 Task: Add a signature Joel Lee containing With gratitude and sincere wishes, Joel Lee to email address softage.5@softage.net and add a folder Blogging
Action: Key pressed outlook<Key.enter>
Screenshot: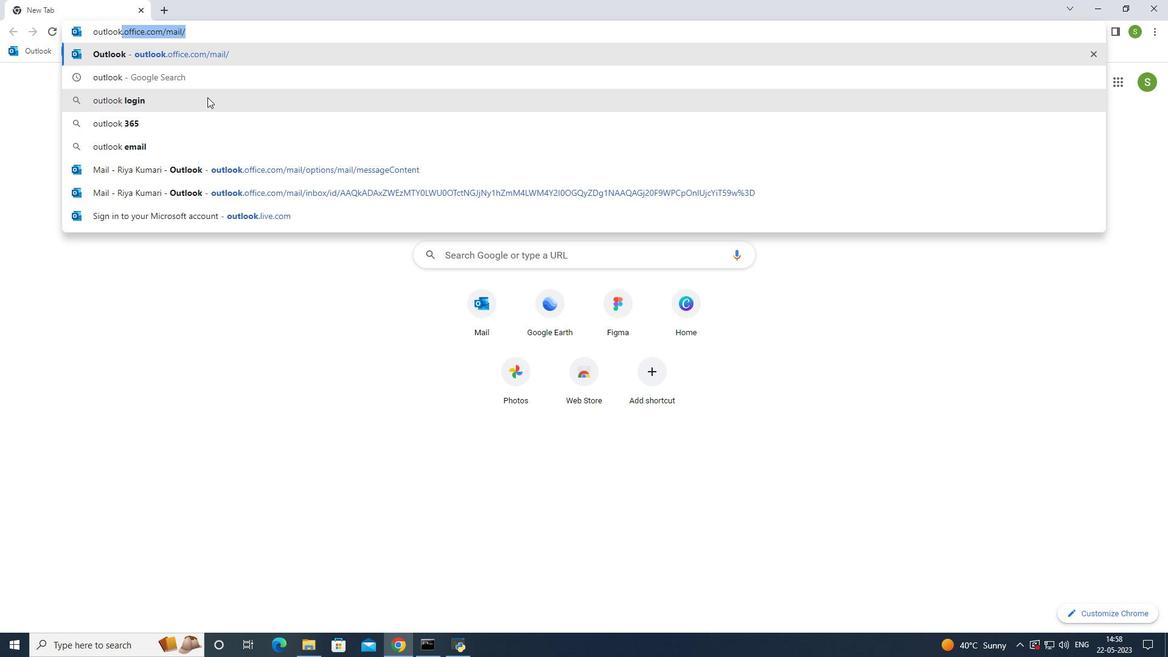 
Action: Mouse moved to (107, 111)
Screenshot: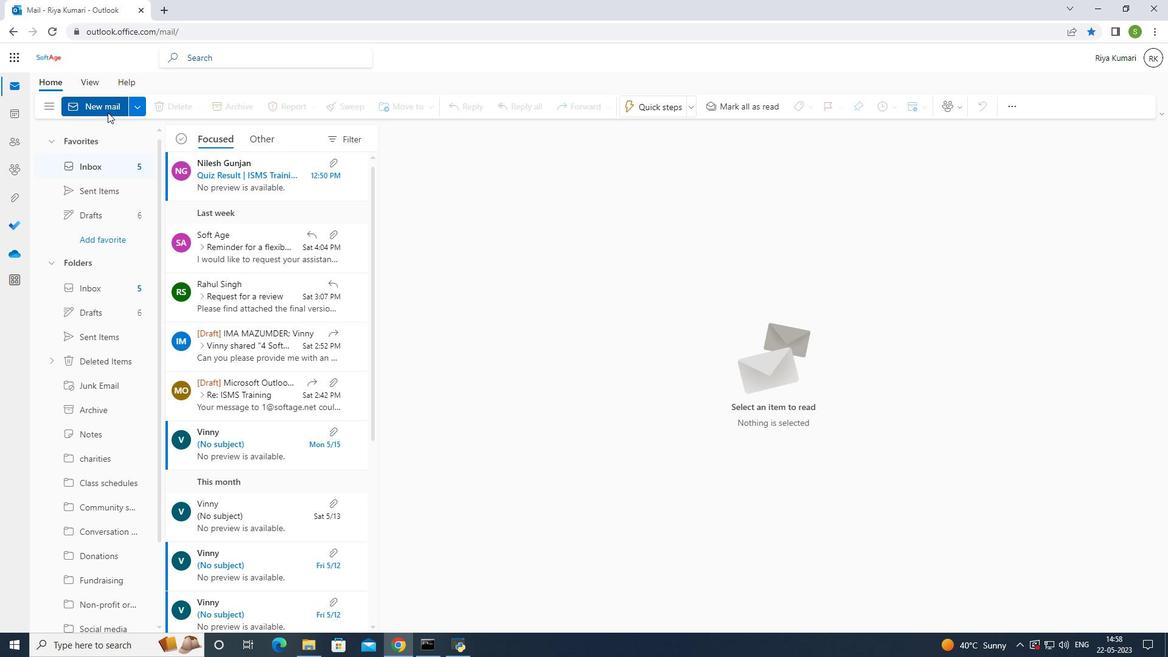 
Action: Mouse pressed left at (107, 111)
Screenshot: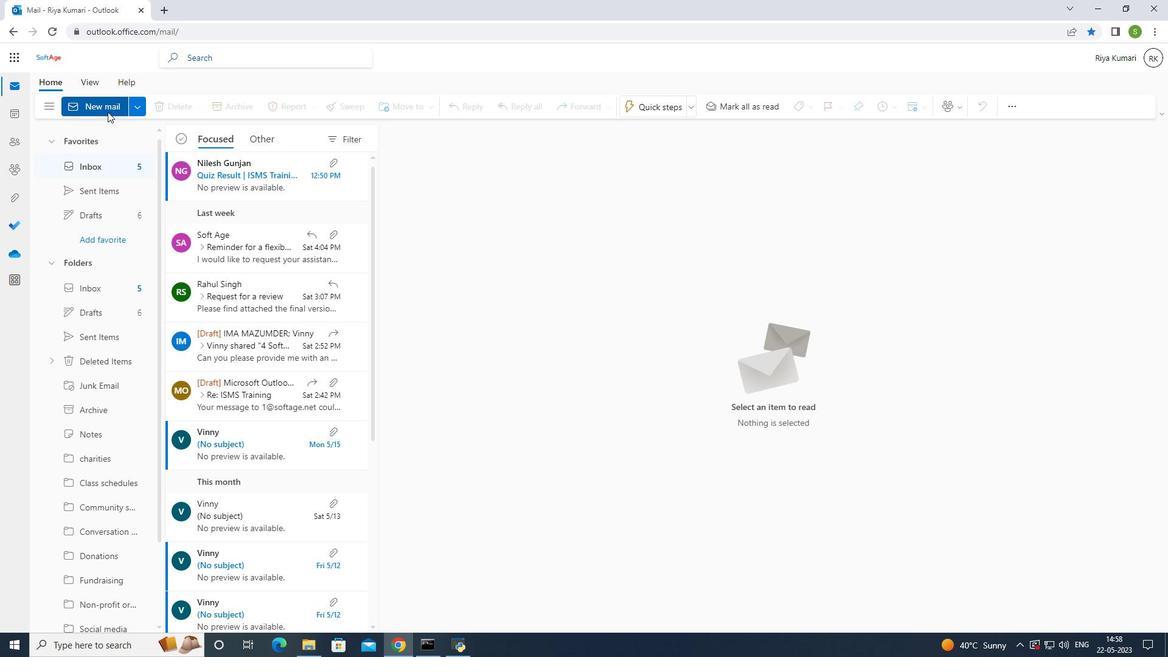
Action: Mouse moved to (795, 107)
Screenshot: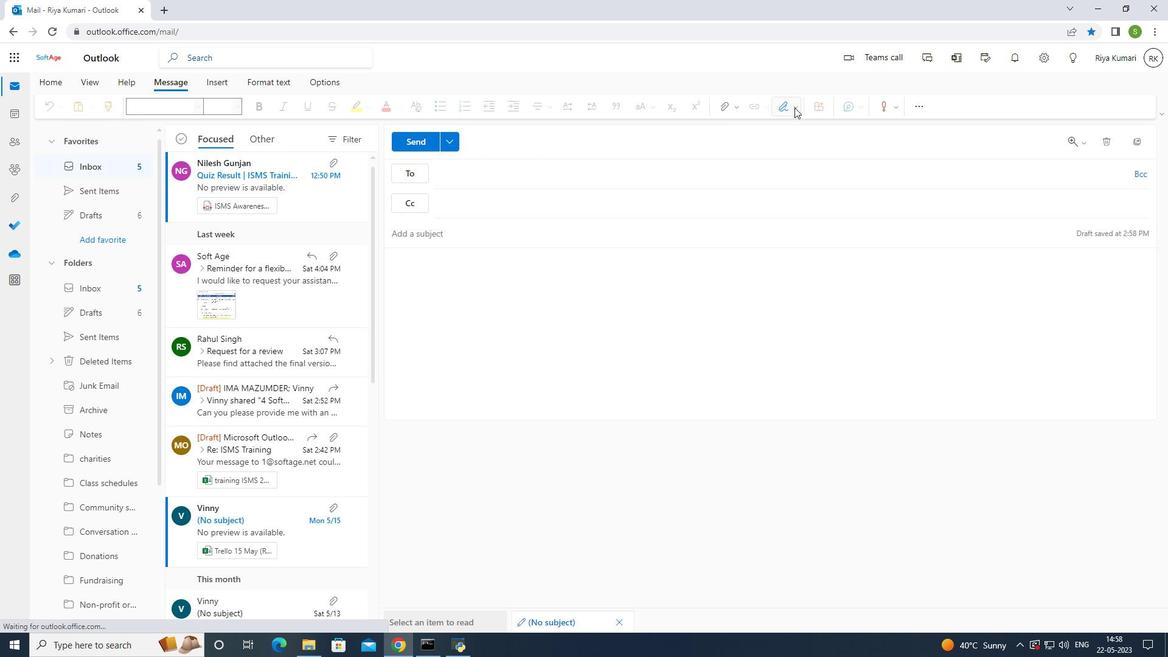 
Action: Mouse pressed left at (795, 107)
Screenshot: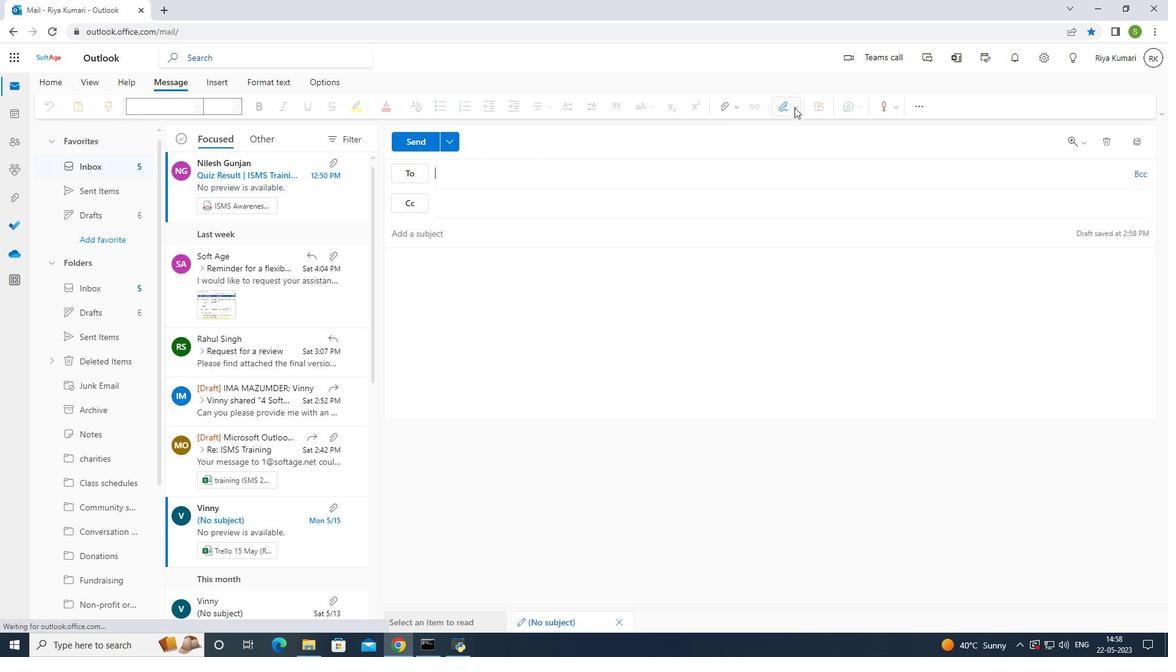 
Action: Mouse moved to (766, 156)
Screenshot: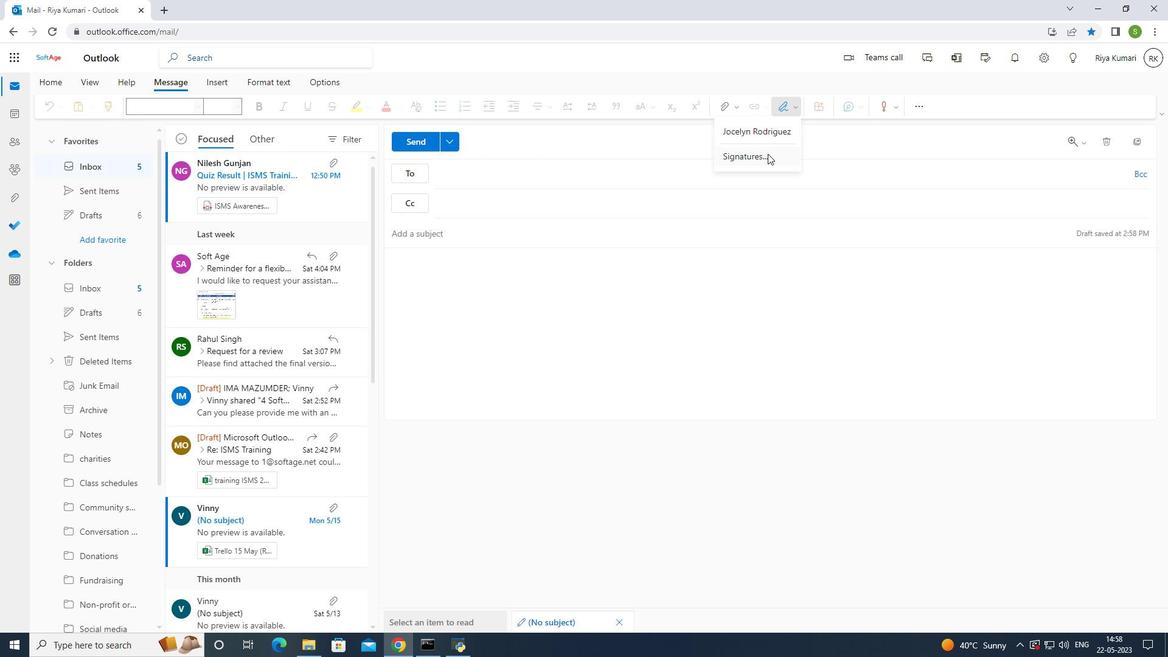 
Action: Mouse pressed left at (766, 156)
Screenshot: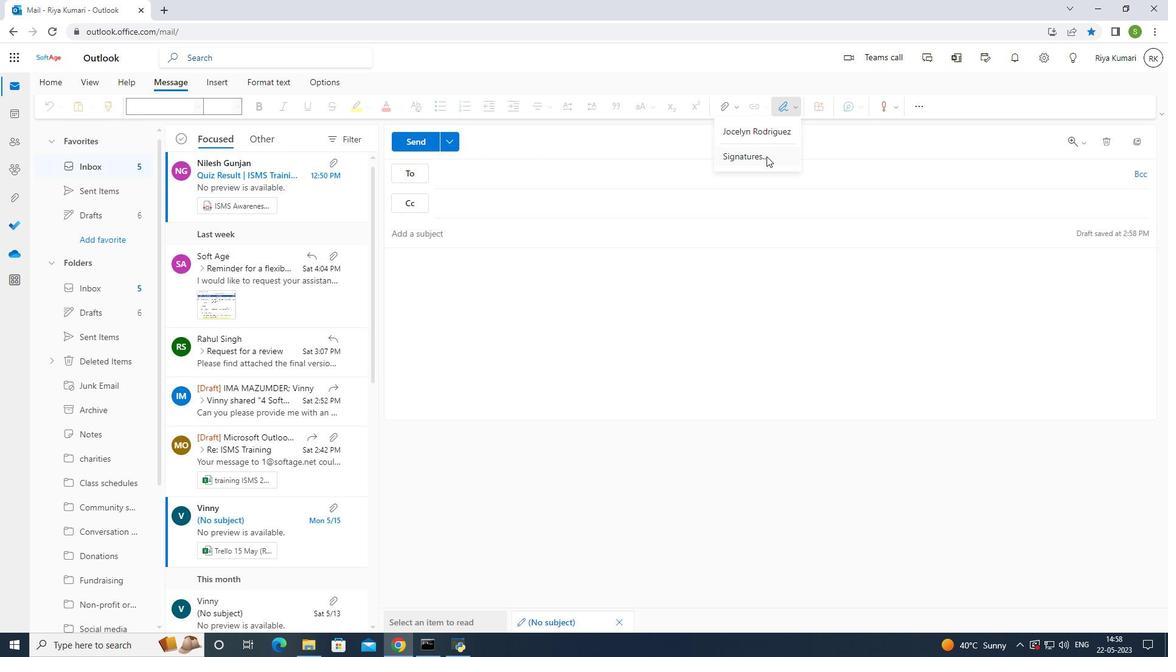 
Action: Mouse moved to (770, 208)
Screenshot: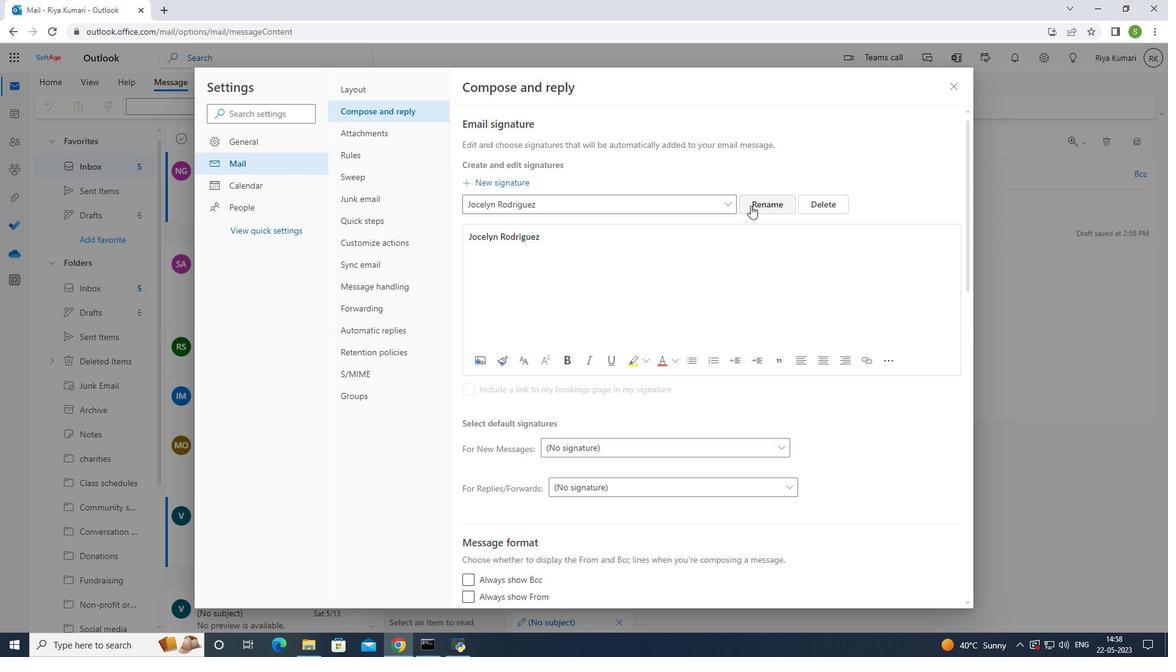 
Action: Mouse pressed left at (770, 208)
Screenshot: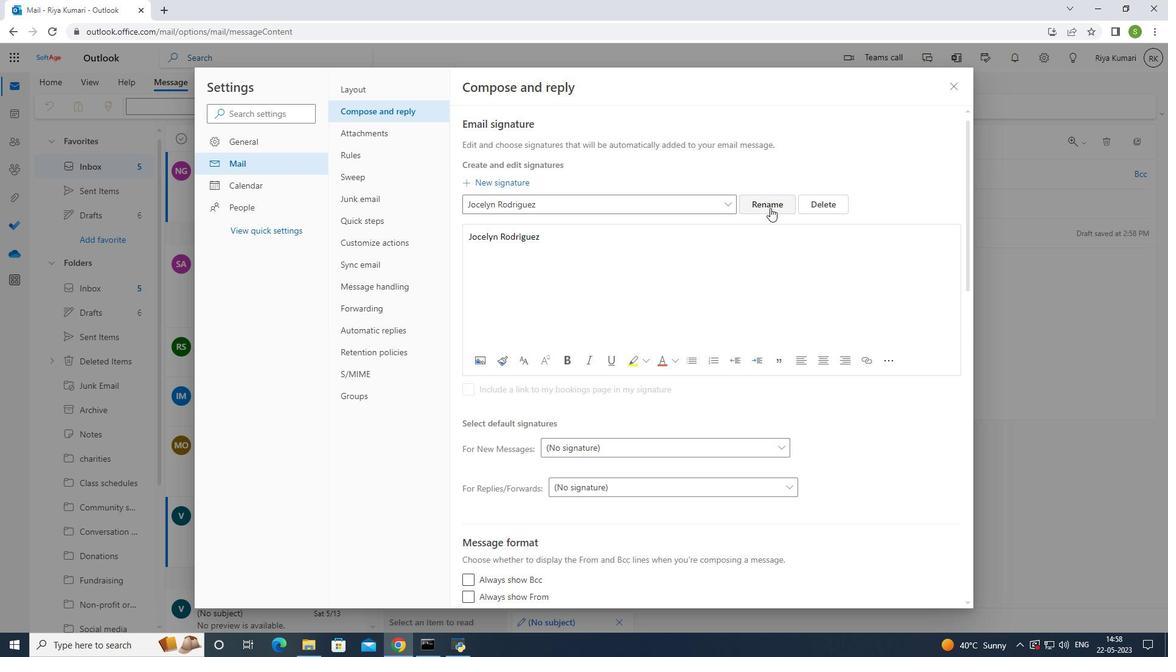 
Action: Mouse moved to (724, 205)
Screenshot: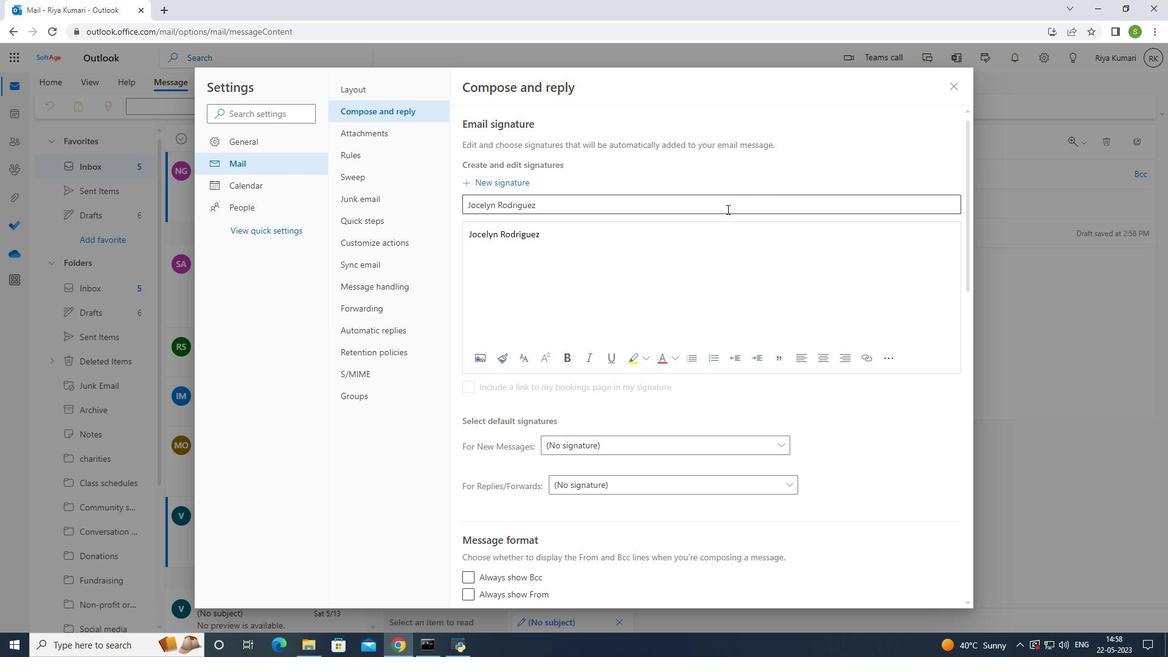 
Action: Mouse pressed left at (724, 205)
Screenshot: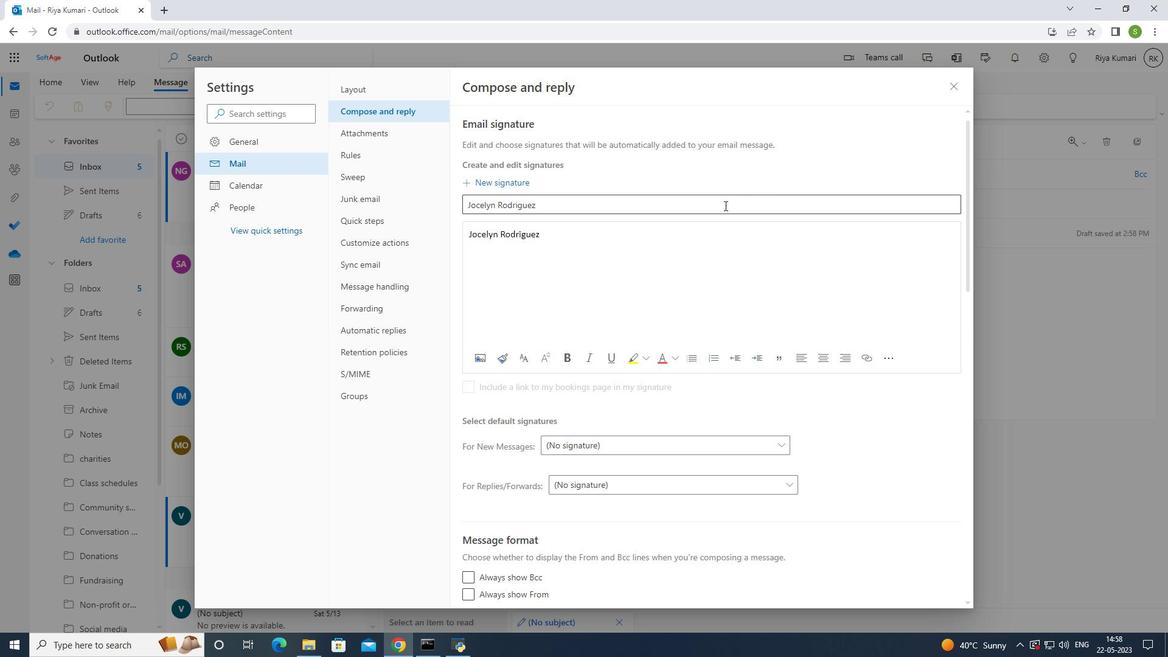 
Action: Mouse moved to (715, 195)
Screenshot: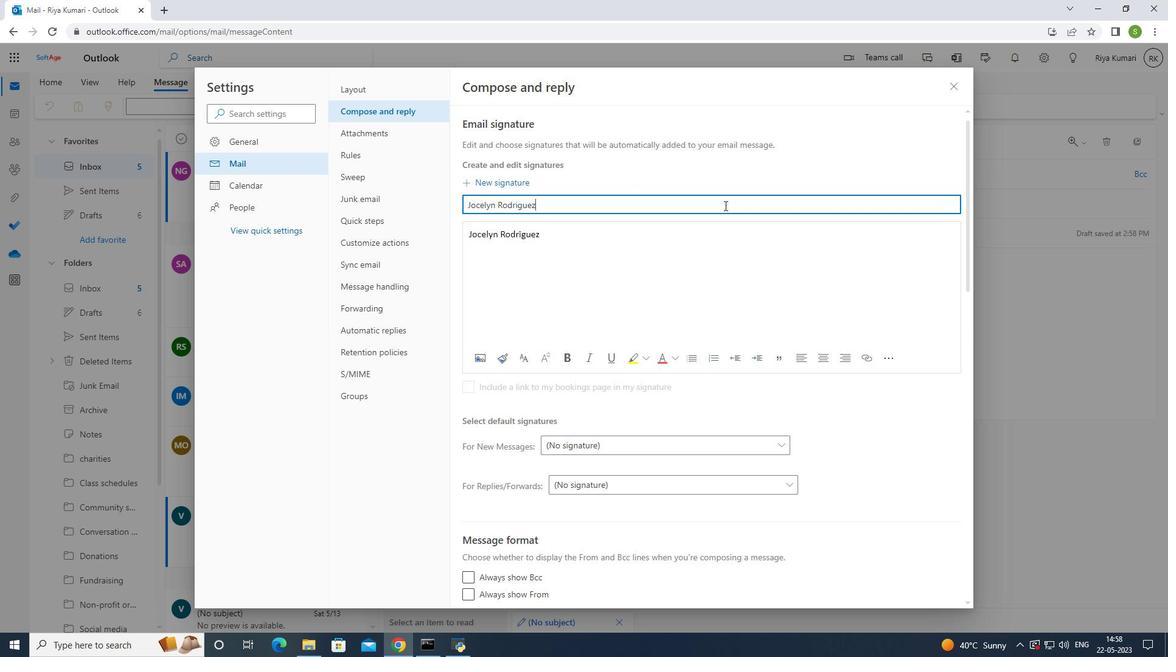 
Action: Key pressed <Key.backspace><Key.backspace><Key.backspace><Key.backspace><Key.backspace><Key.backspace><Key.backspace><Key.backspace><Key.backspace><Key.backspace><Key.backspace><Key.backspace><Key.backspace><Key.backspace><Key.backspace><Key.backspace><Key.backspace><Key.backspace><Key.backspace><Key.backspace><Key.backspace><Key.backspace><Key.backspace><Key.backspace><Key.backspace><Key.backspace><Key.backspace><Key.backspace><Key.backspace><Key.backspace><Key.backspace><Key.shift>Jor<Key.backspace>el<Key.space><Key.shift><Key.shift><Key.shift><Key.shift><Key.shift><Key.shift><Key.shift><Key.shift><Key.shift><Key.shift><Key.shift><Key.shift><Key.shift><Key.shift><Key.shift><Key.shift><Key.shift><Key.shift>Lee
Screenshot: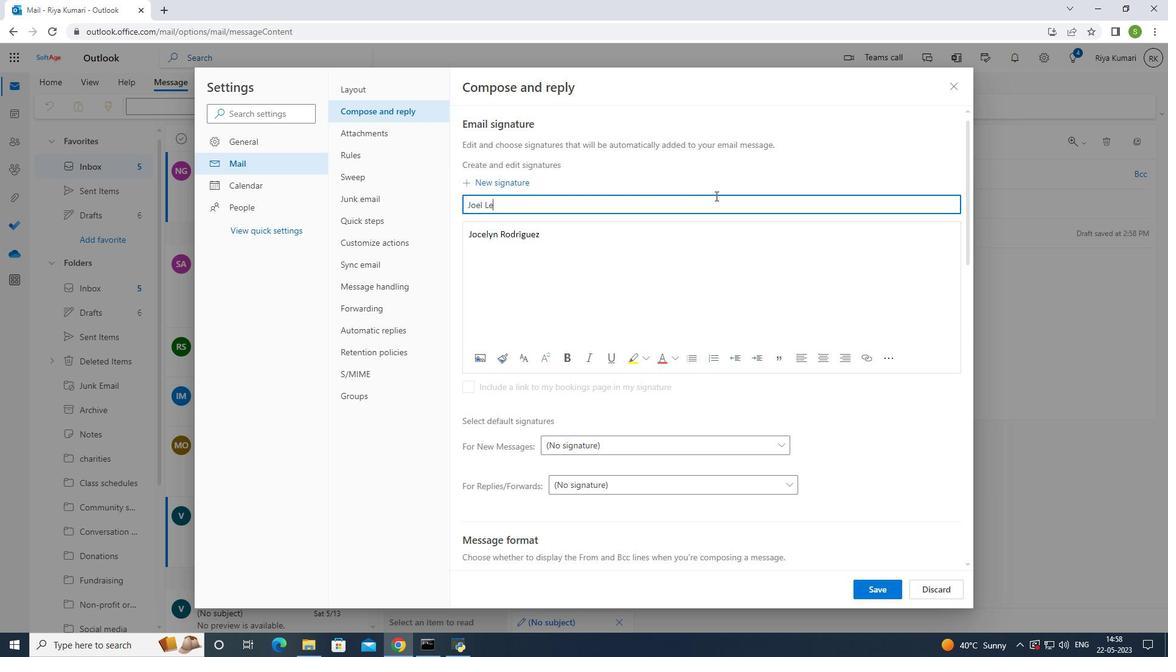 
Action: Mouse moved to (547, 226)
Screenshot: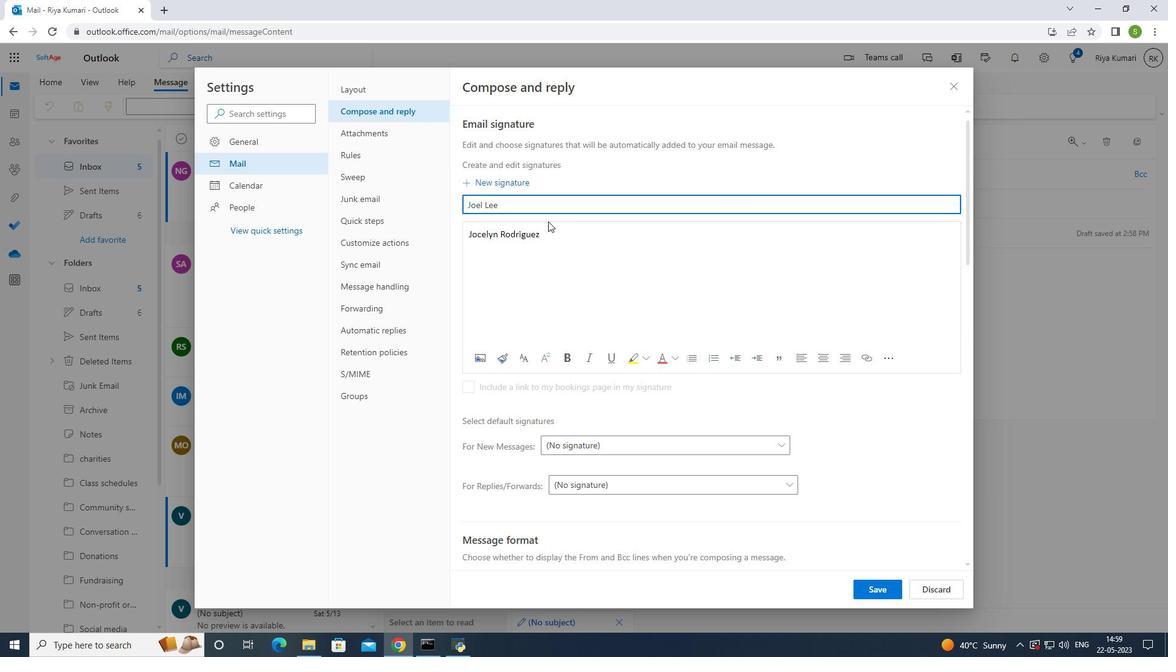 
Action: Mouse pressed left at (547, 226)
Screenshot: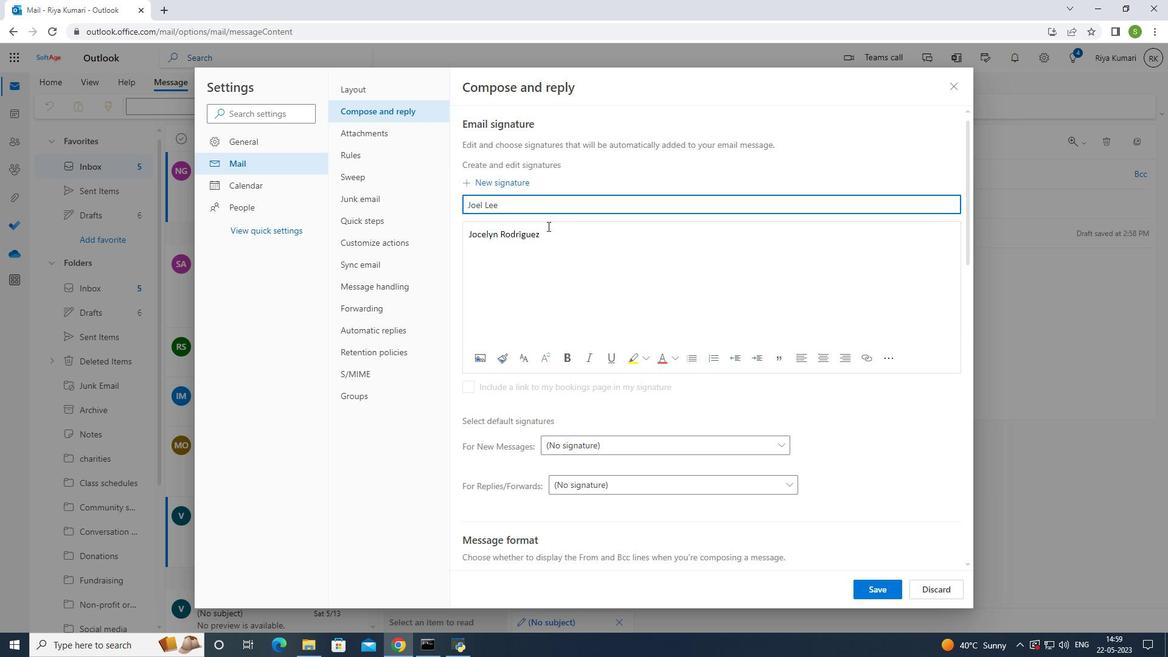 
Action: Key pressed <Key.backspace><Key.backspace><Key.backspace><Key.backspace><Key.backspace><Key.backspace><Key.backspace><Key.backspace><Key.backspace><Key.backspace><Key.backspace><Key.backspace><Key.backspace><Key.backspace><Key.backspace><Key.backspace><Key.backspace><Key.backspace><Key.backspace><Key.backspace><Key.backspace><Key.backspace><Key.backspace><Key.backspace><Key.shift>Joel<Key.space><Key.shift>Lee
Screenshot: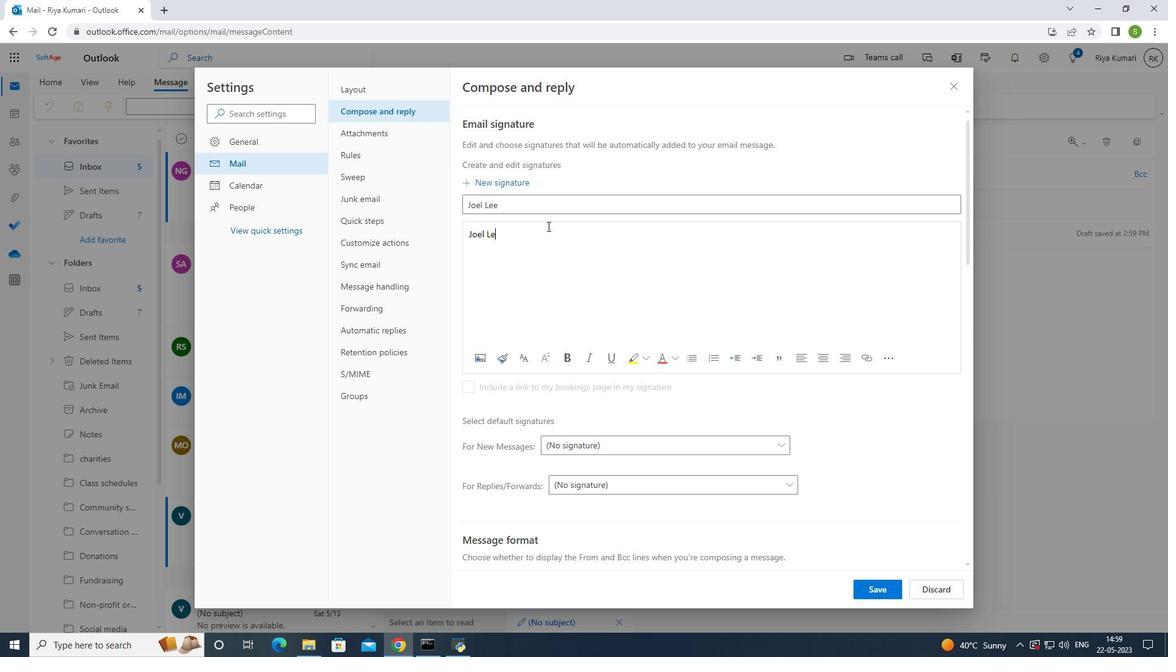 
Action: Mouse moved to (872, 593)
Screenshot: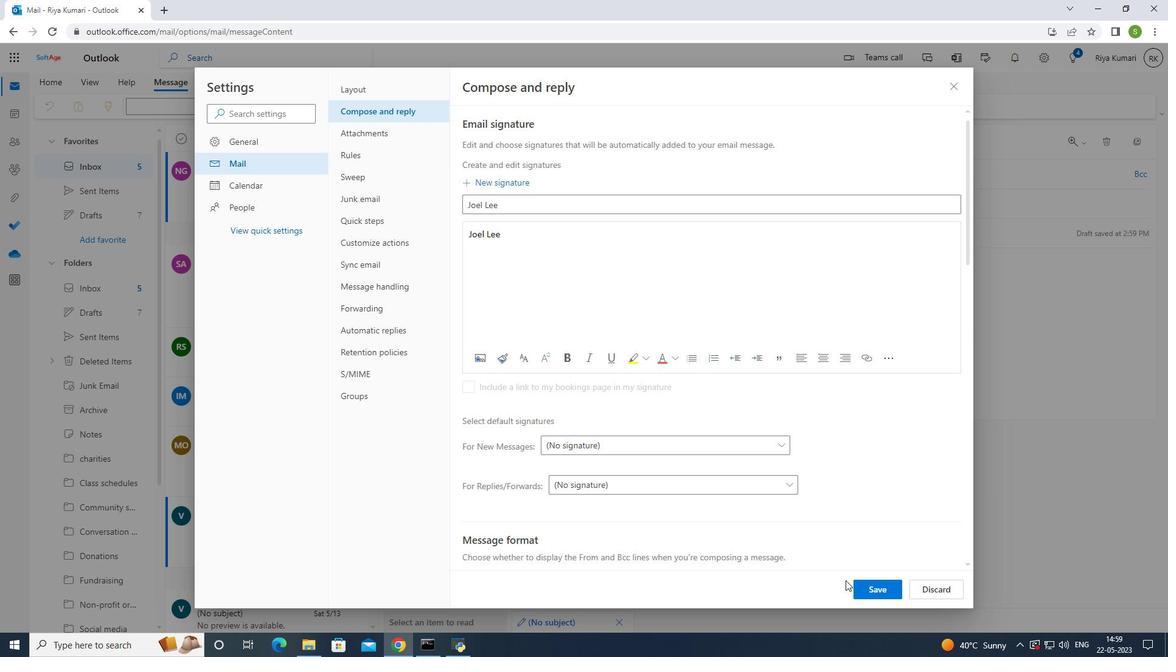 
Action: Mouse pressed left at (872, 593)
Screenshot: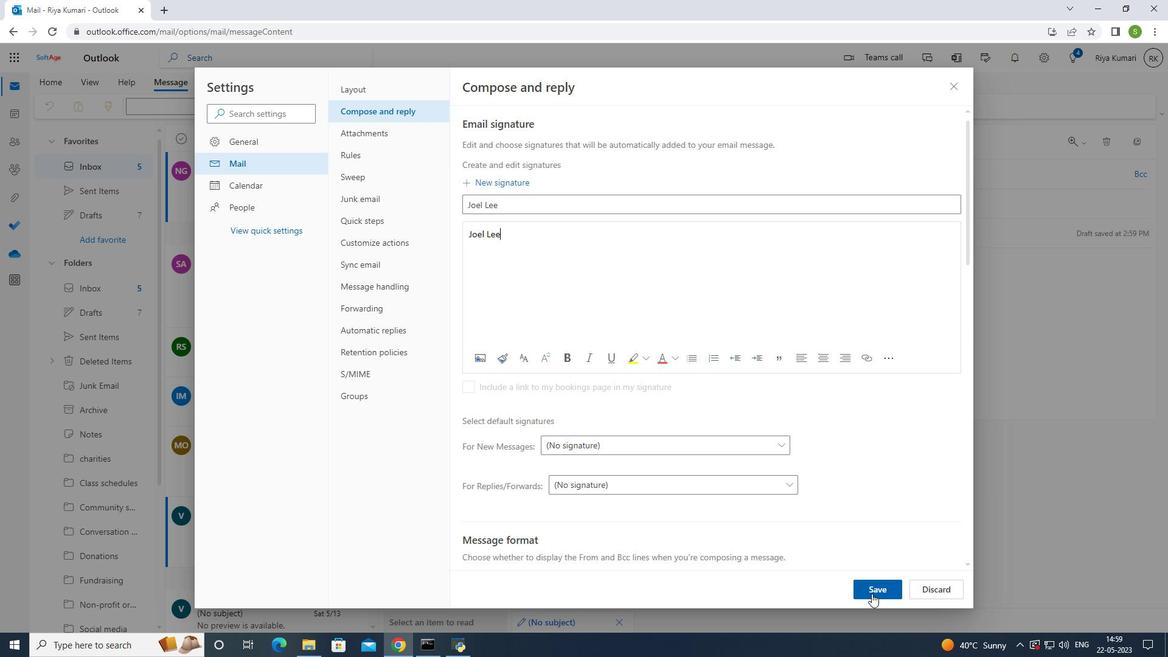 
Action: Mouse moved to (949, 87)
Screenshot: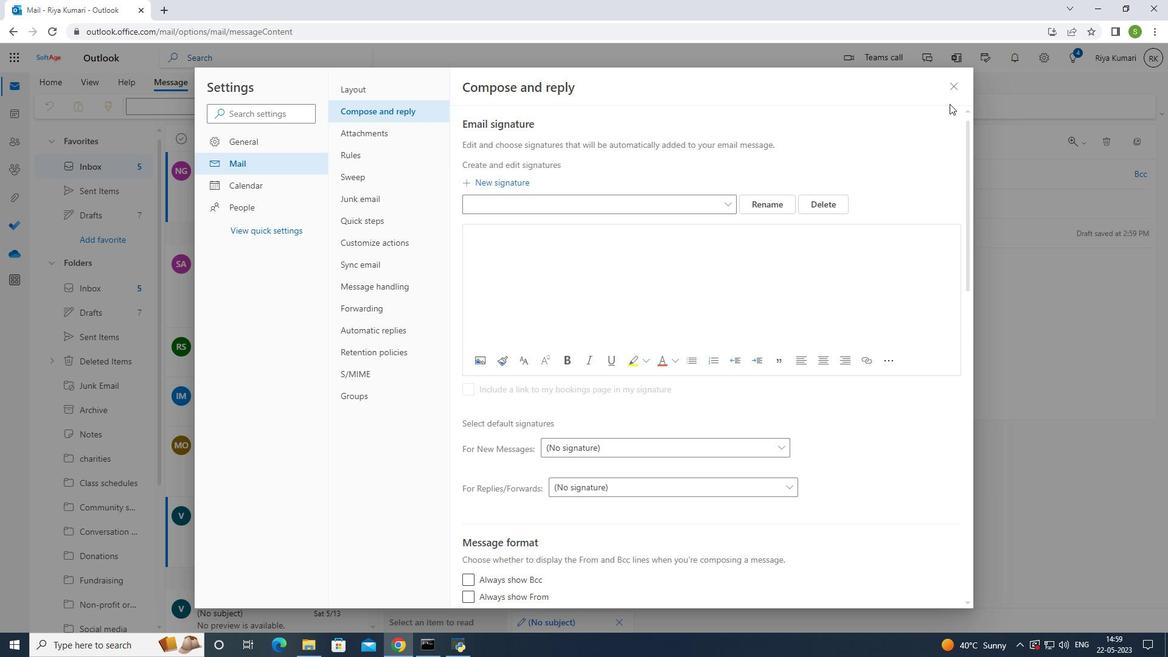 
Action: Mouse pressed left at (949, 87)
Screenshot: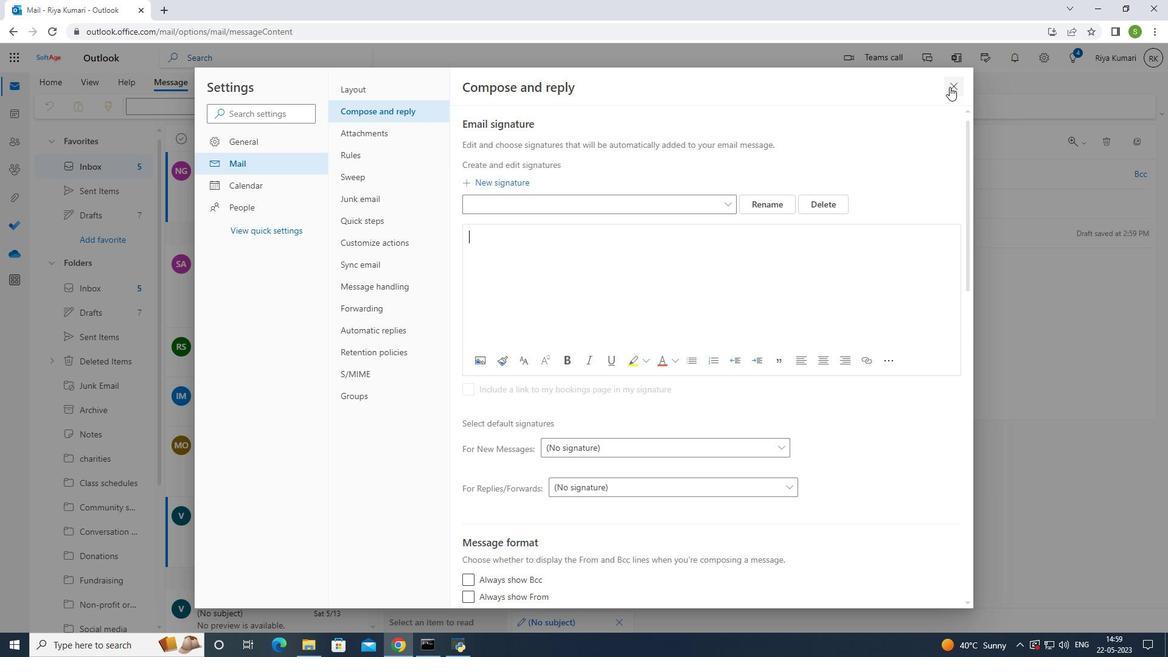 
Action: Mouse moved to (478, 172)
Screenshot: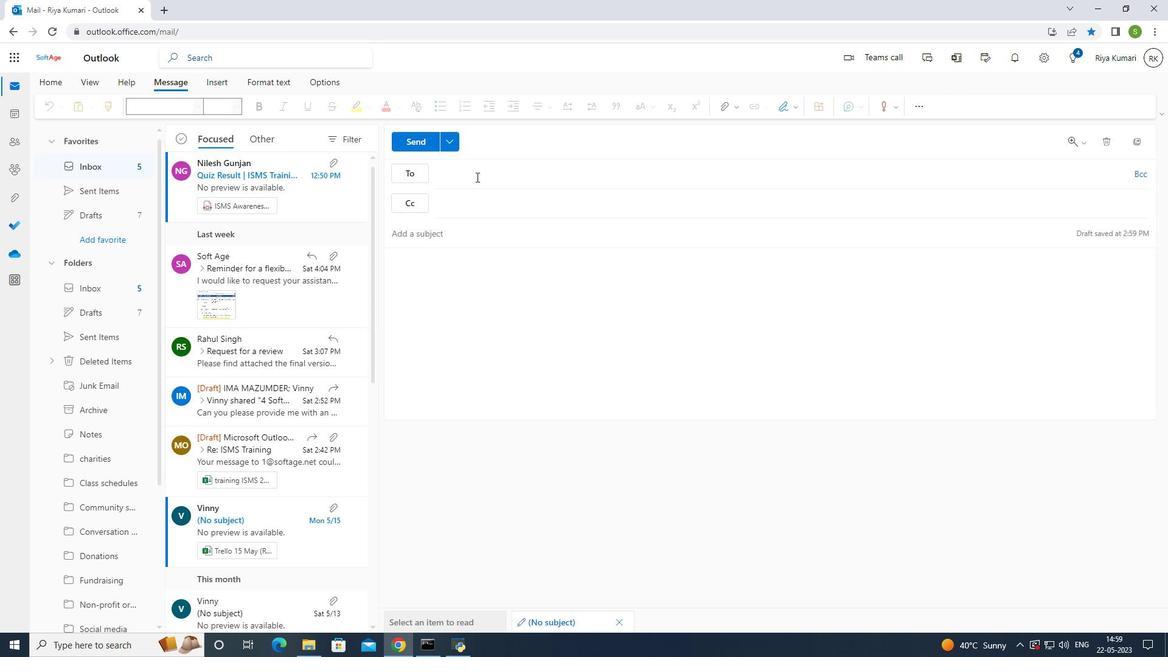 
Action: Mouse pressed left at (478, 172)
Screenshot: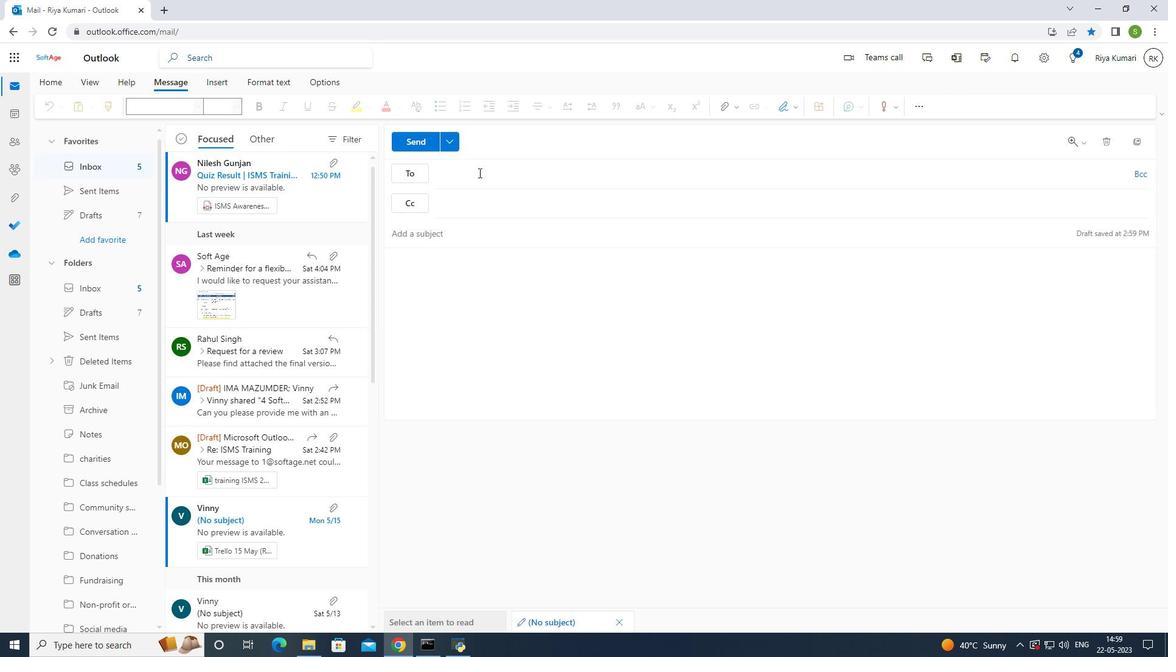 
Action: Mouse moved to (775, 268)
Screenshot: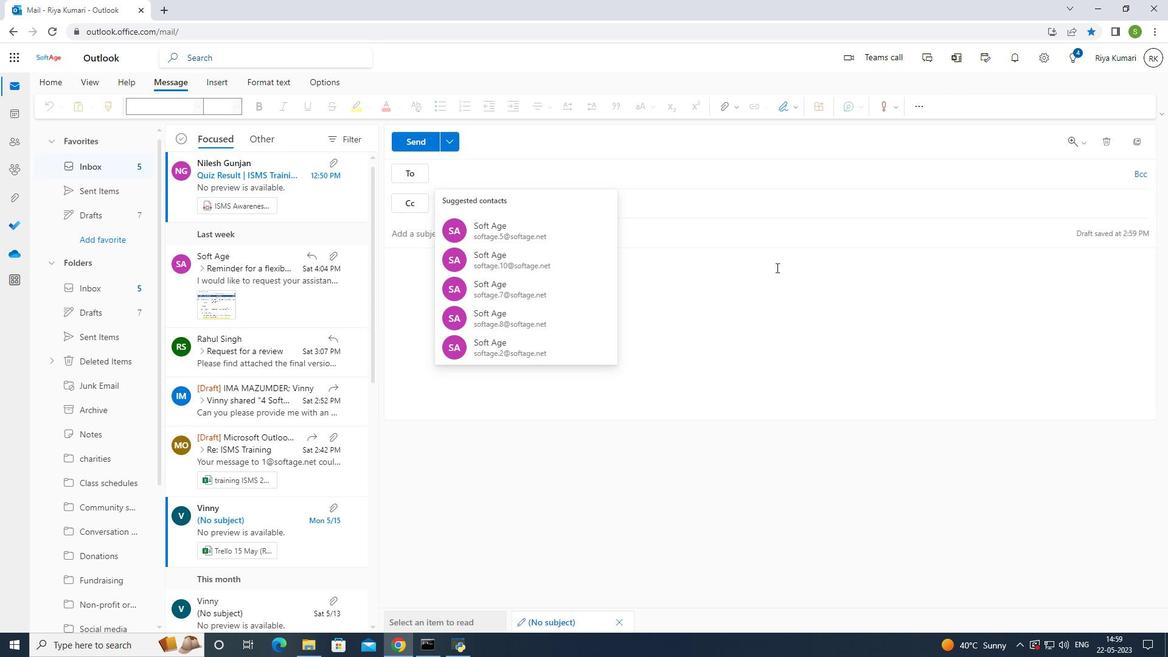 
Action: Key pressed softage
Screenshot: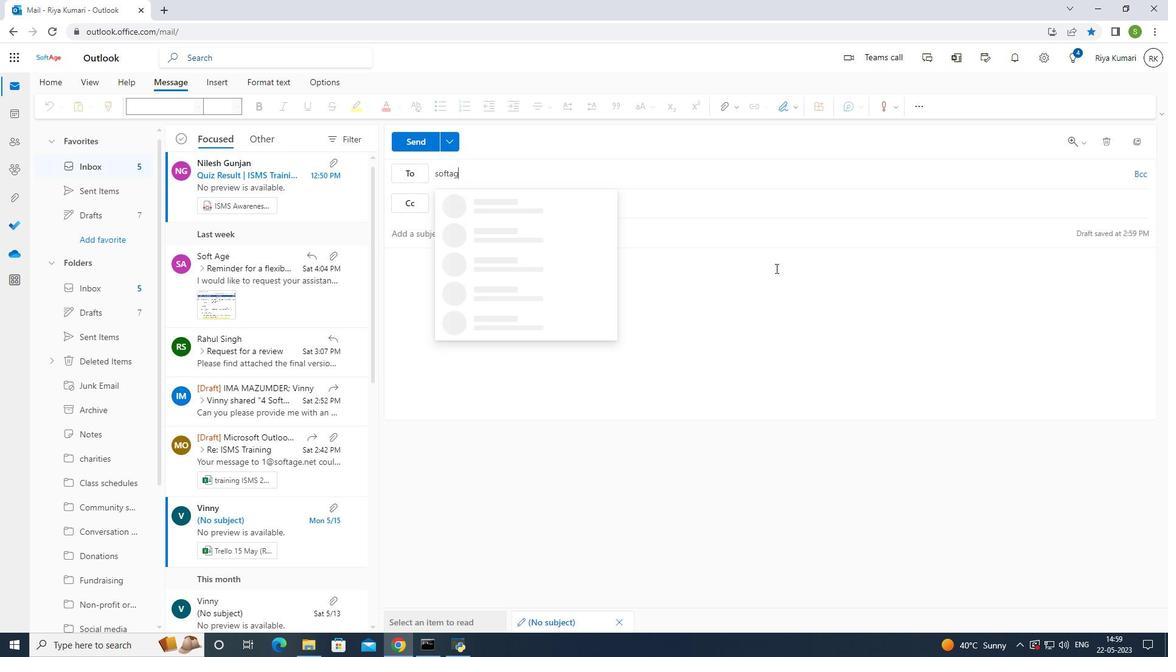 
Action: Mouse moved to (775, 268)
Screenshot: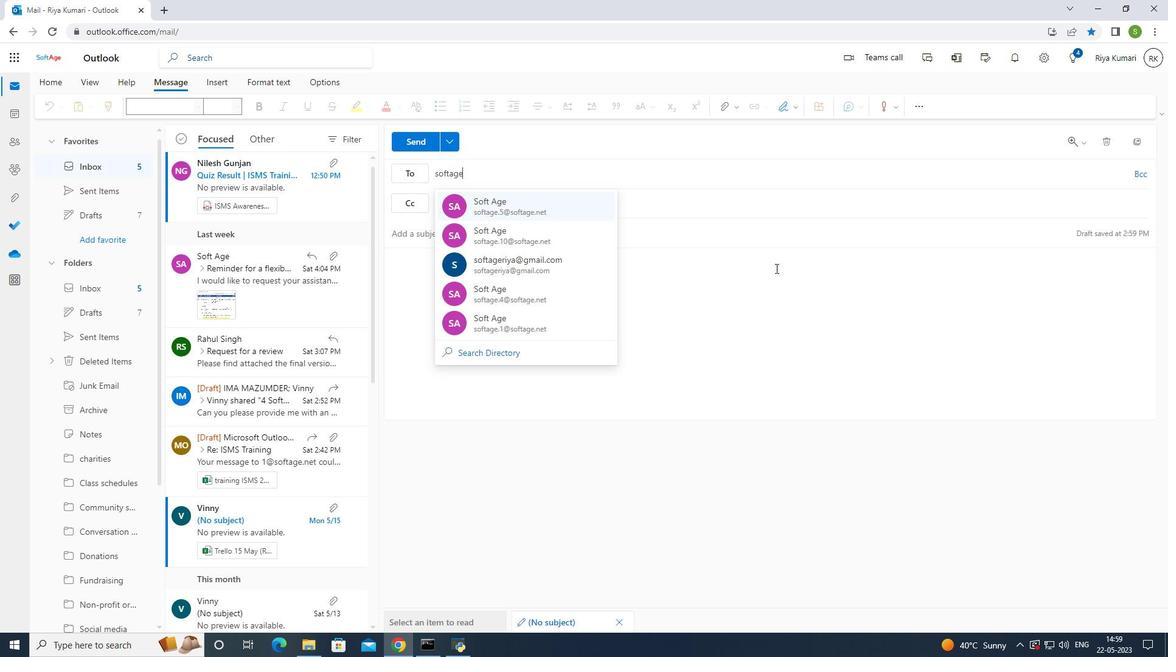 
Action: Key pressed .5<Key.shift>2softage<Key.left><Key.left><Key.left><Key.left><Key.left><Key.left><Key.left><Key.backspace><Key.shift><Key.shift><Key.shift><Key.shift><Key.shift><Key.shift>@
Screenshot: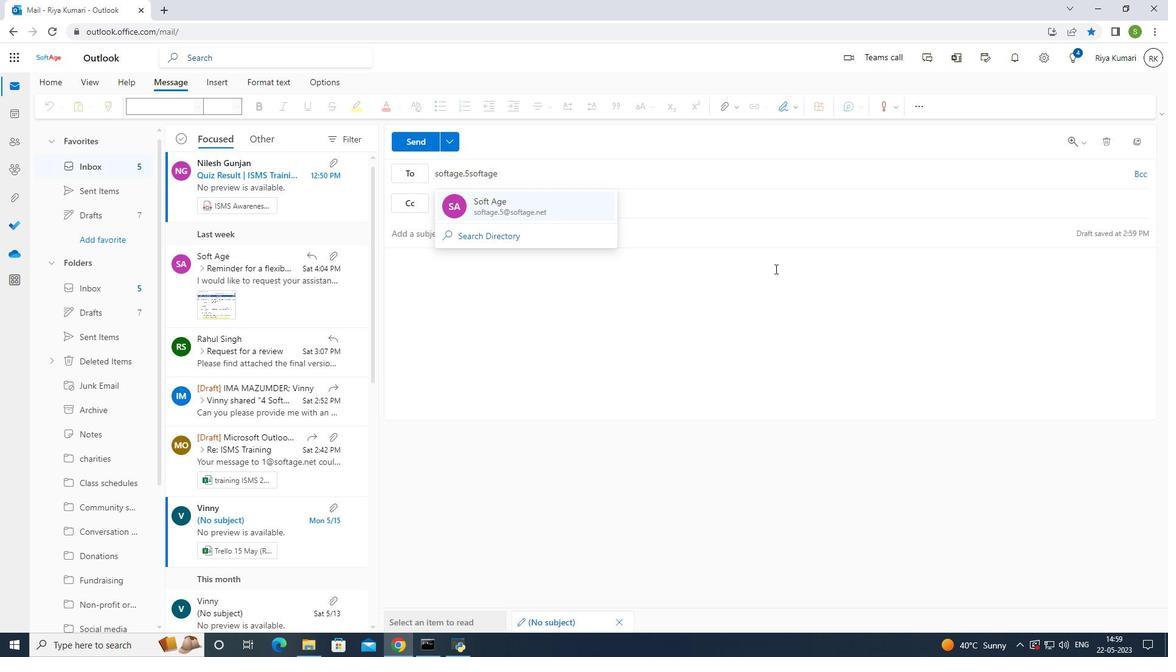 
Action: Mouse moved to (778, 267)
Screenshot: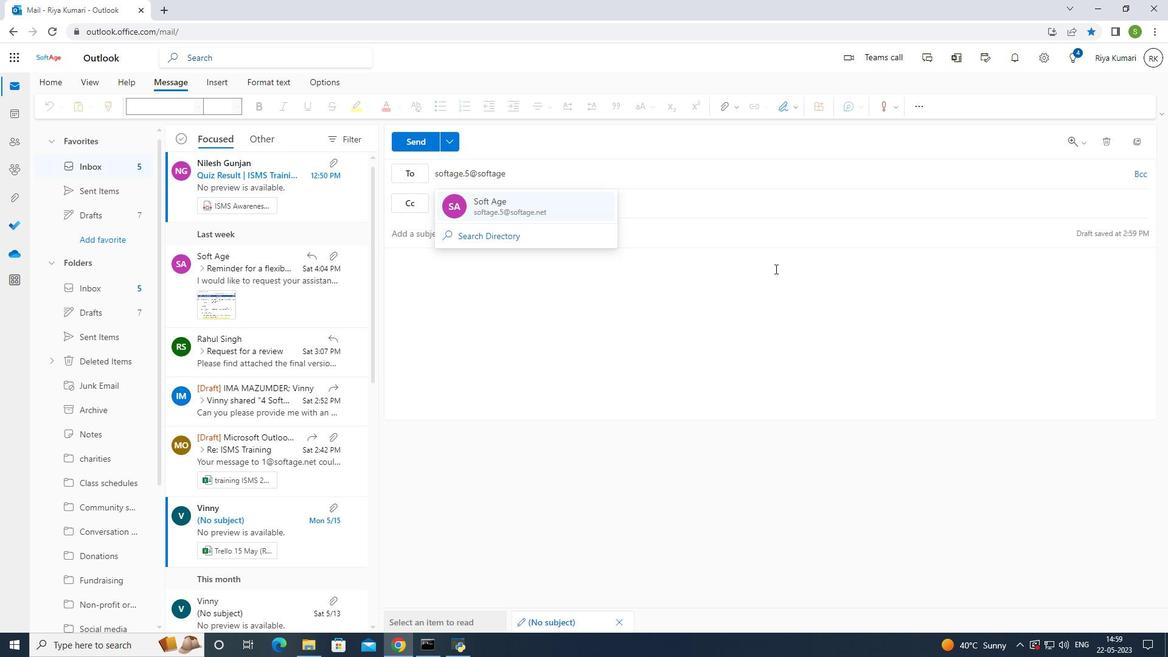 
Action: Key pressed <Key.right><Key.right><Key.right><Key.right><Key.right><Key.right><Key.right>.nert<Key.backspace><Key.backspace>t
Screenshot: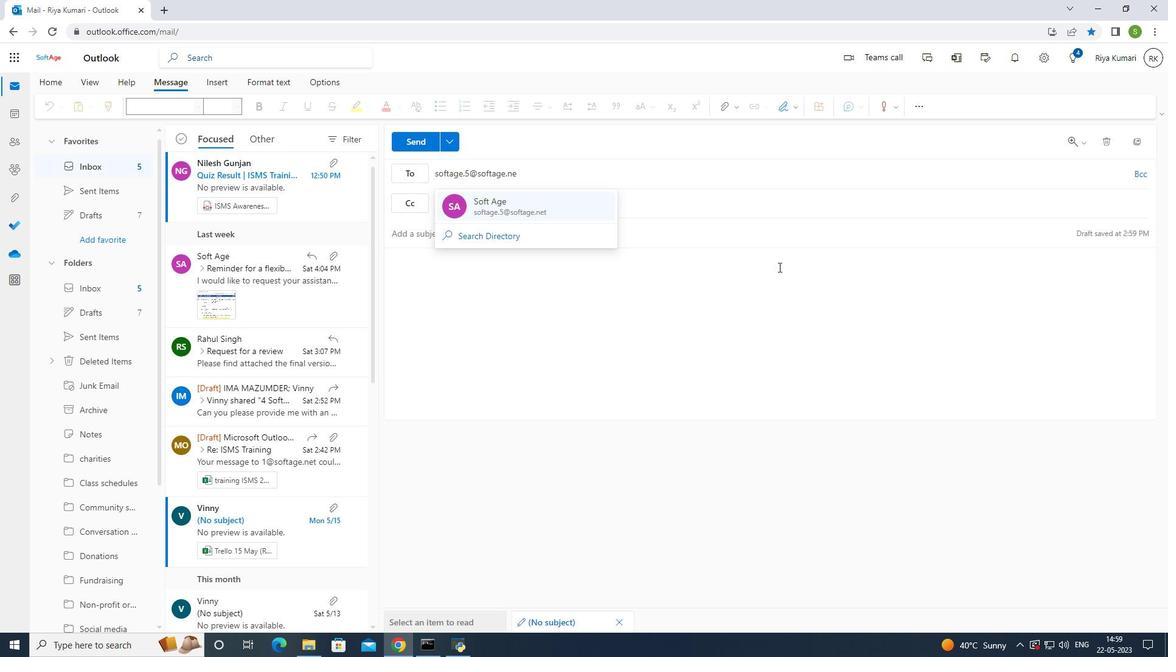 
Action: Mouse moved to (549, 213)
Screenshot: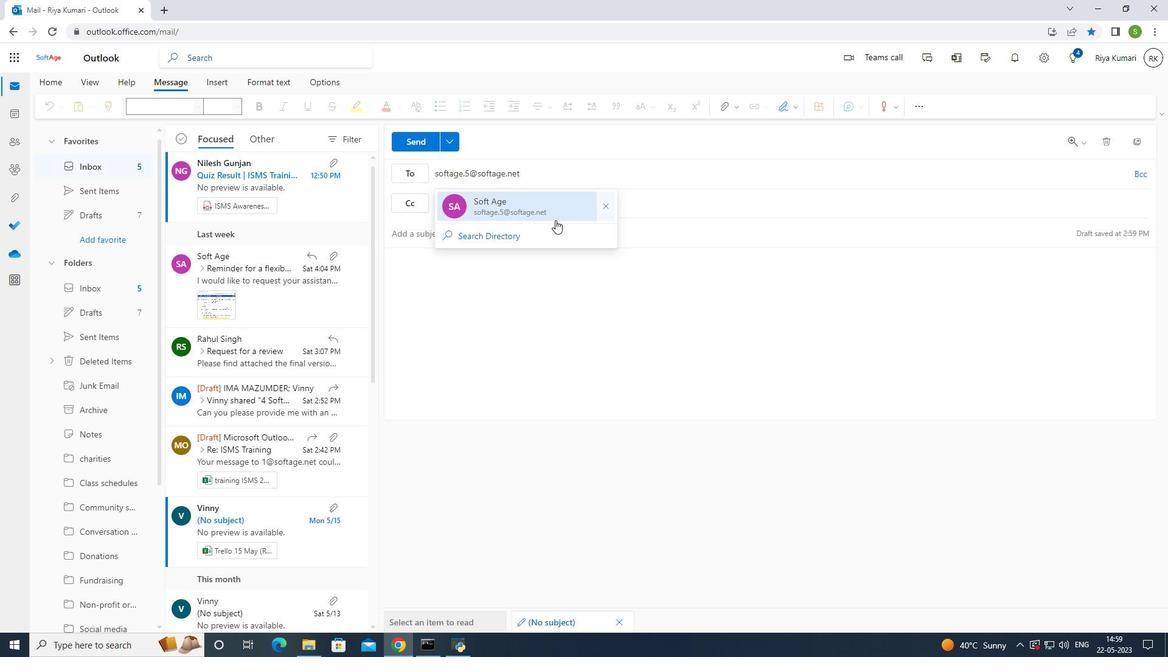 
Action: Mouse pressed left at (549, 213)
Screenshot: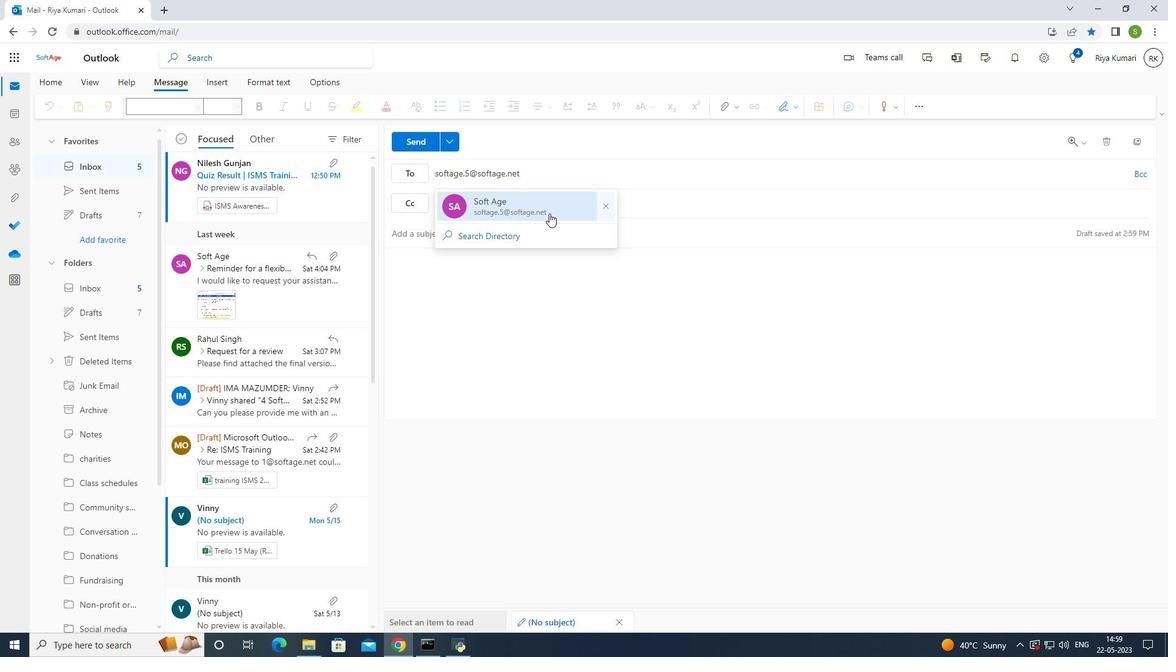 
Action: Mouse moved to (487, 281)
Screenshot: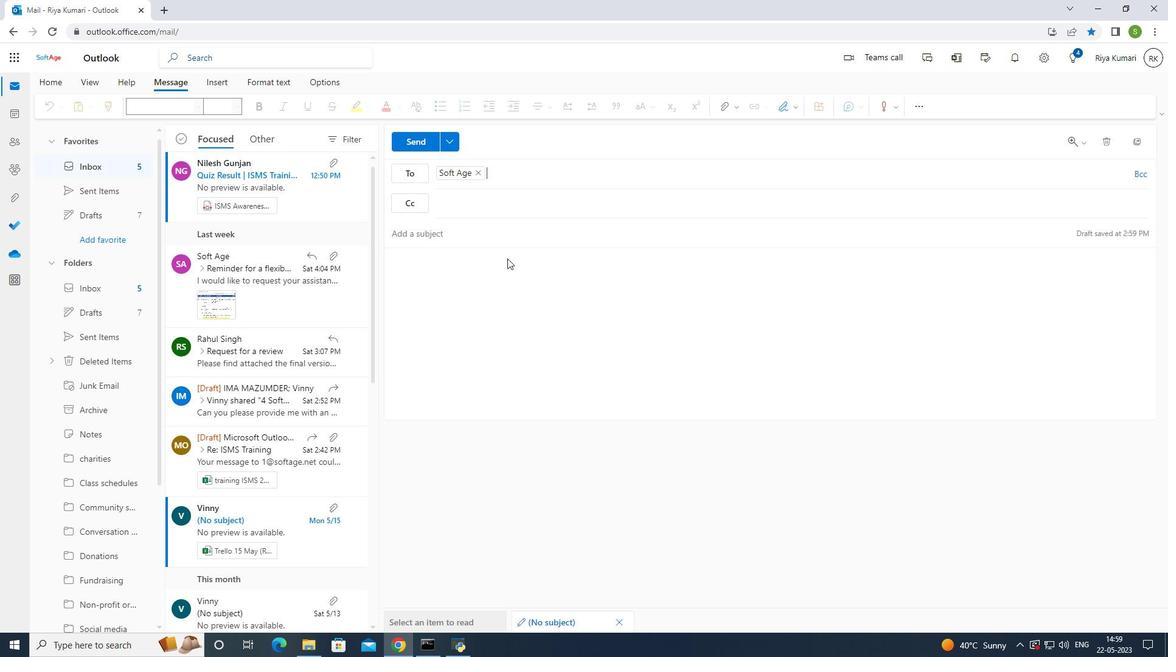 
Action: Mouse pressed left at (487, 281)
Screenshot: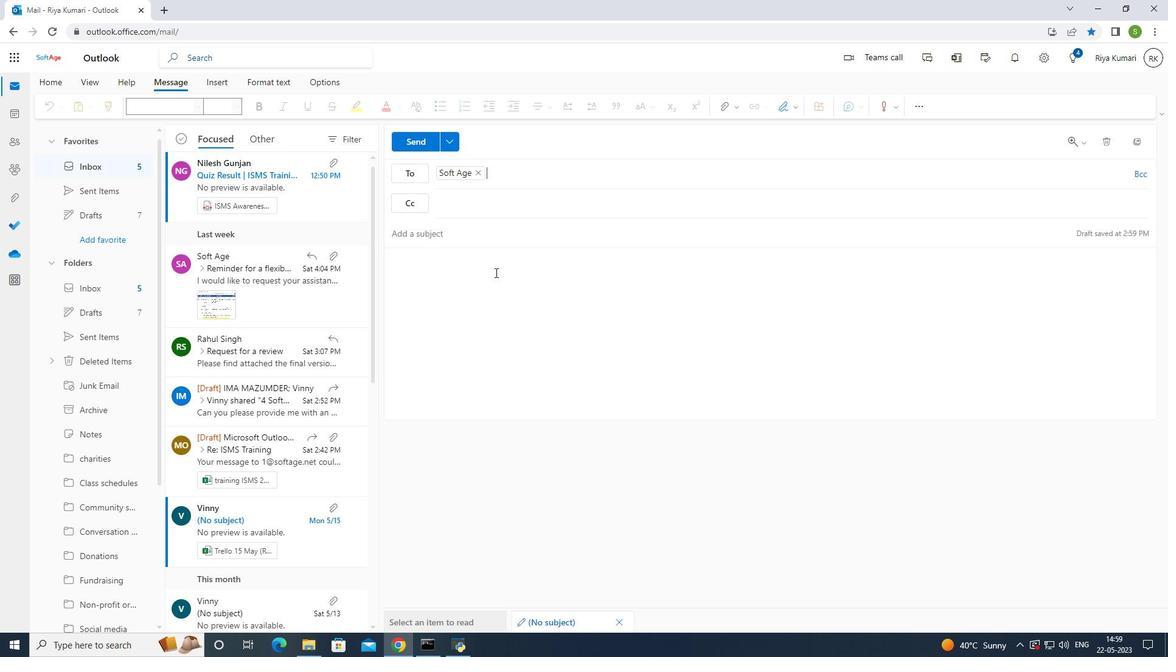 
Action: Mouse moved to (797, 108)
Screenshot: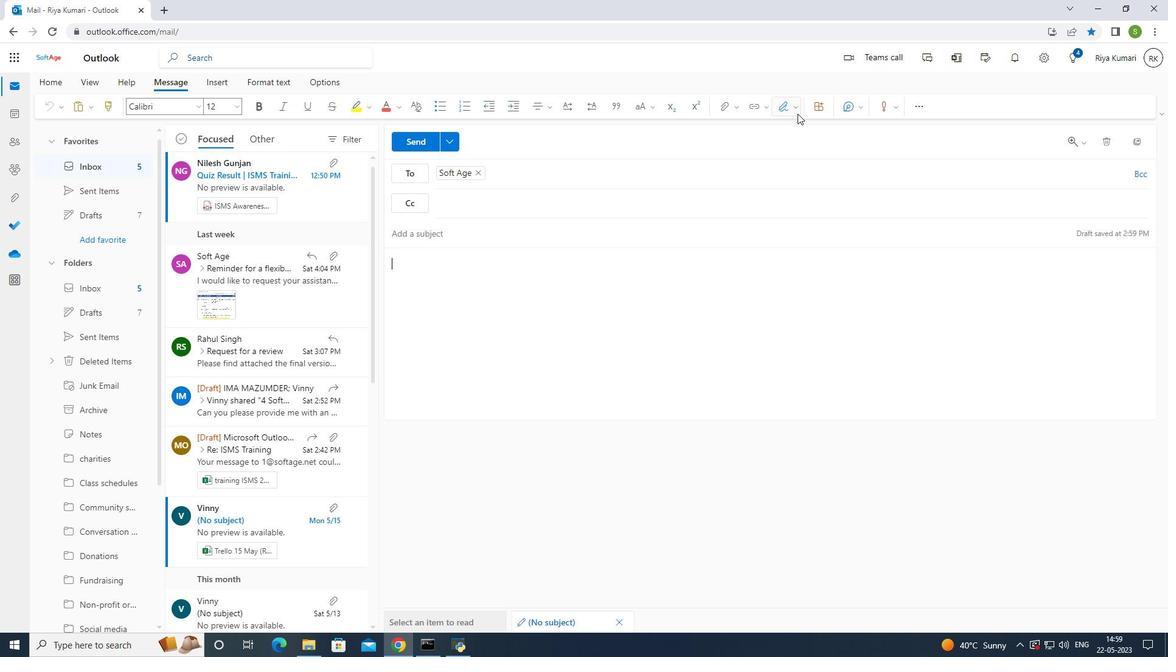 
Action: Mouse pressed left at (797, 108)
Screenshot: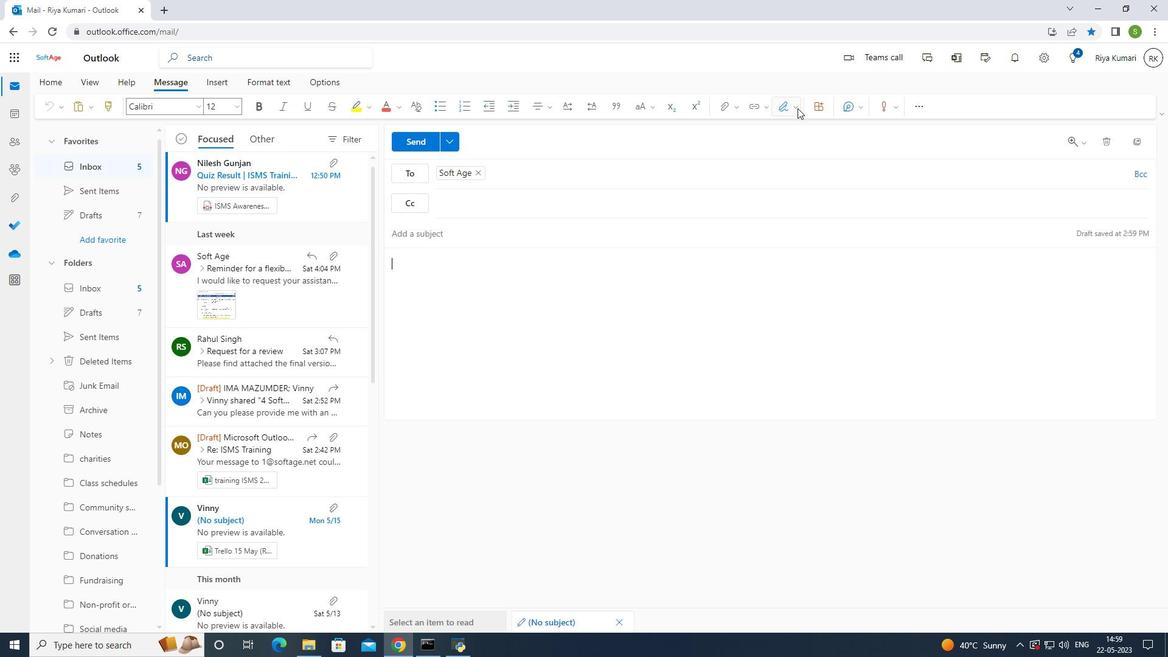 
Action: Mouse moved to (784, 129)
Screenshot: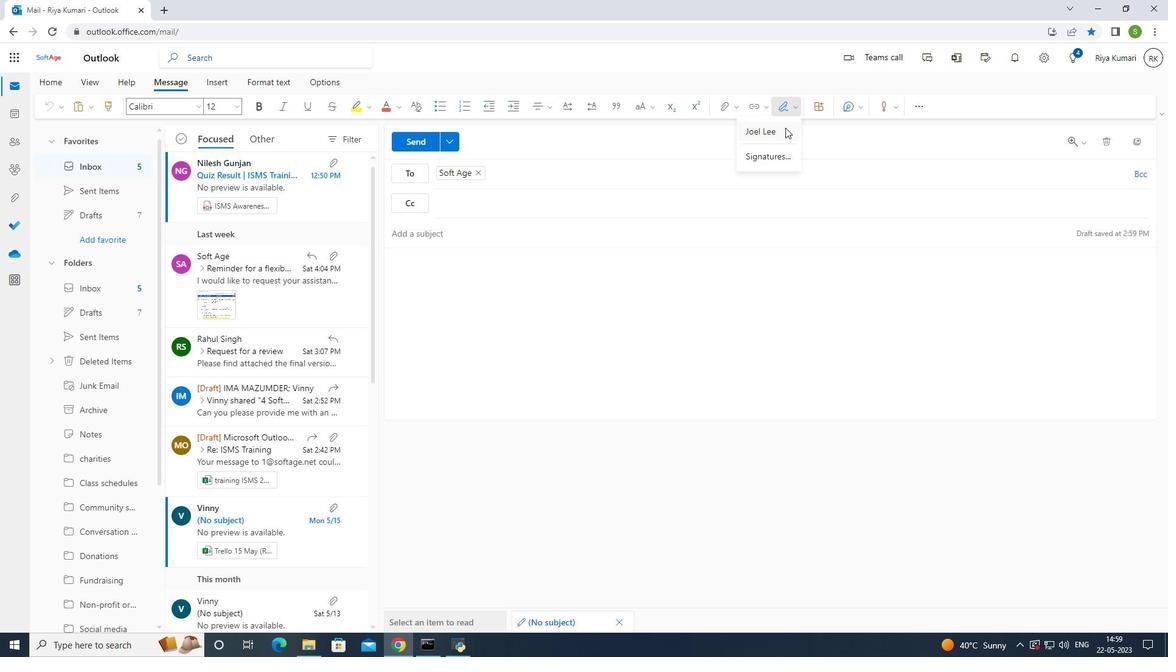 
Action: Mouse pressed left at (784, 129)
Screenshot: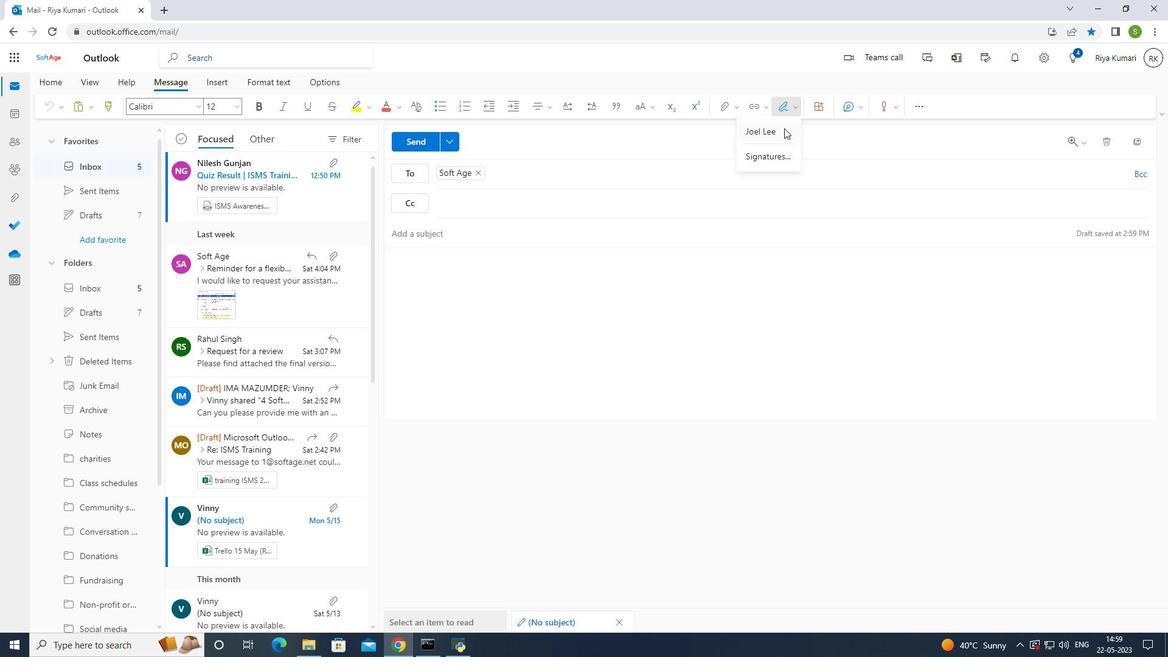 
Action: Mouse moved to (657, 297)
Screenshot: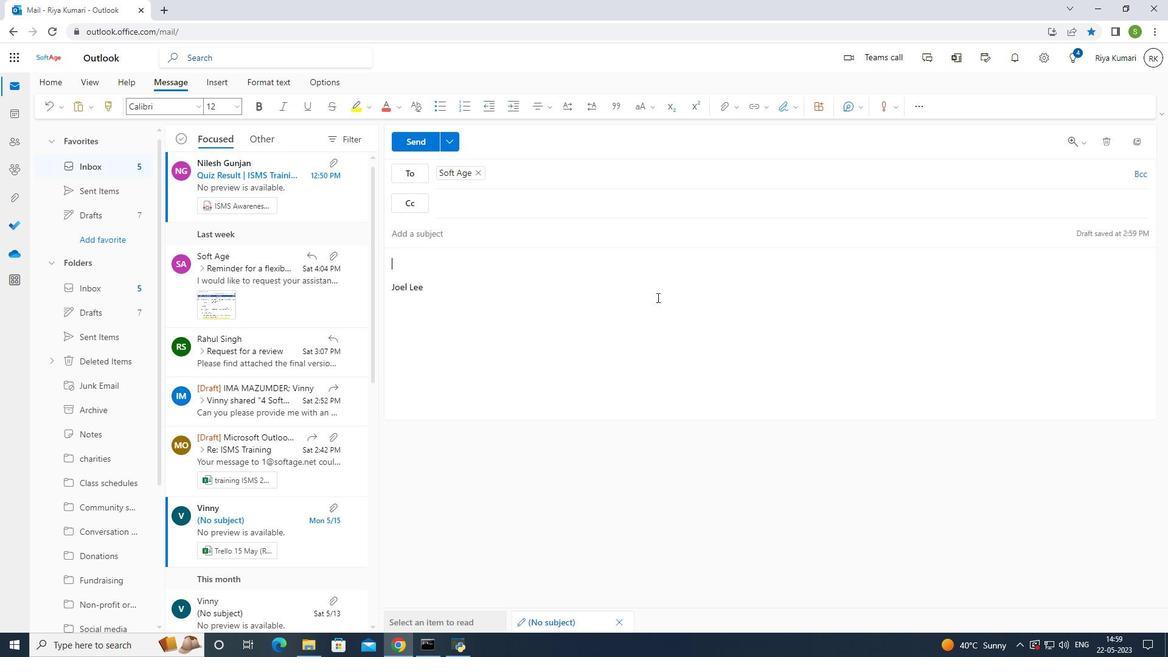 
Action: Key pressed gratitude<Key.space>and<Key.space>sincere<Key.space>wishes
Screenshot: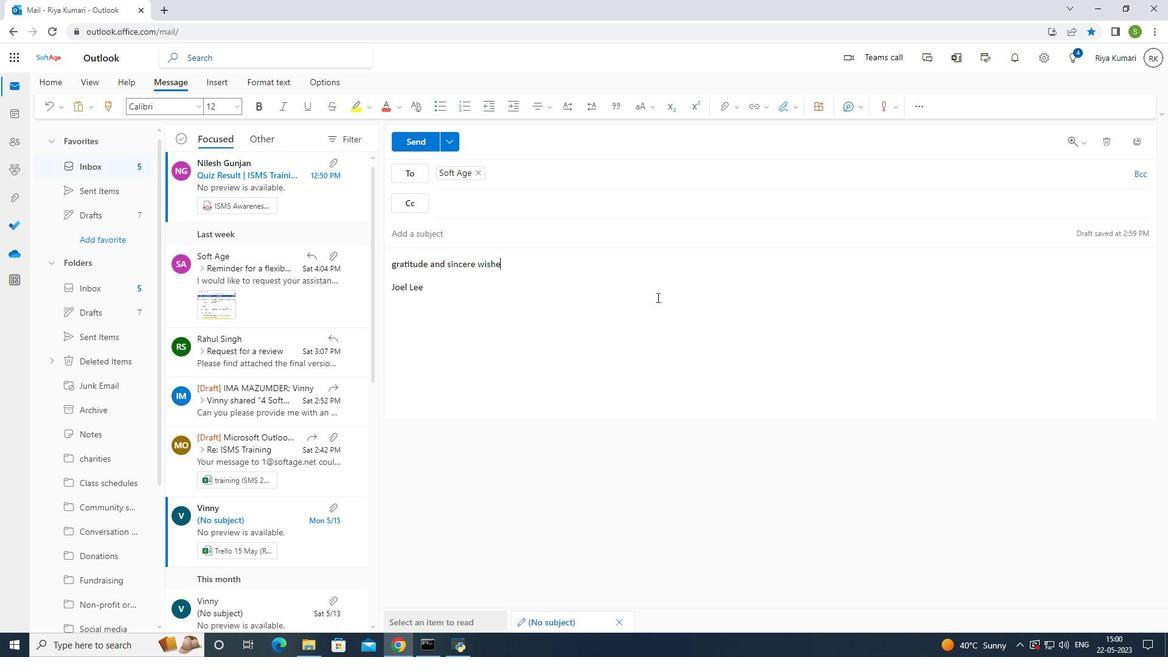 
Action: Mouse moved to (310, 349)
Screenshot: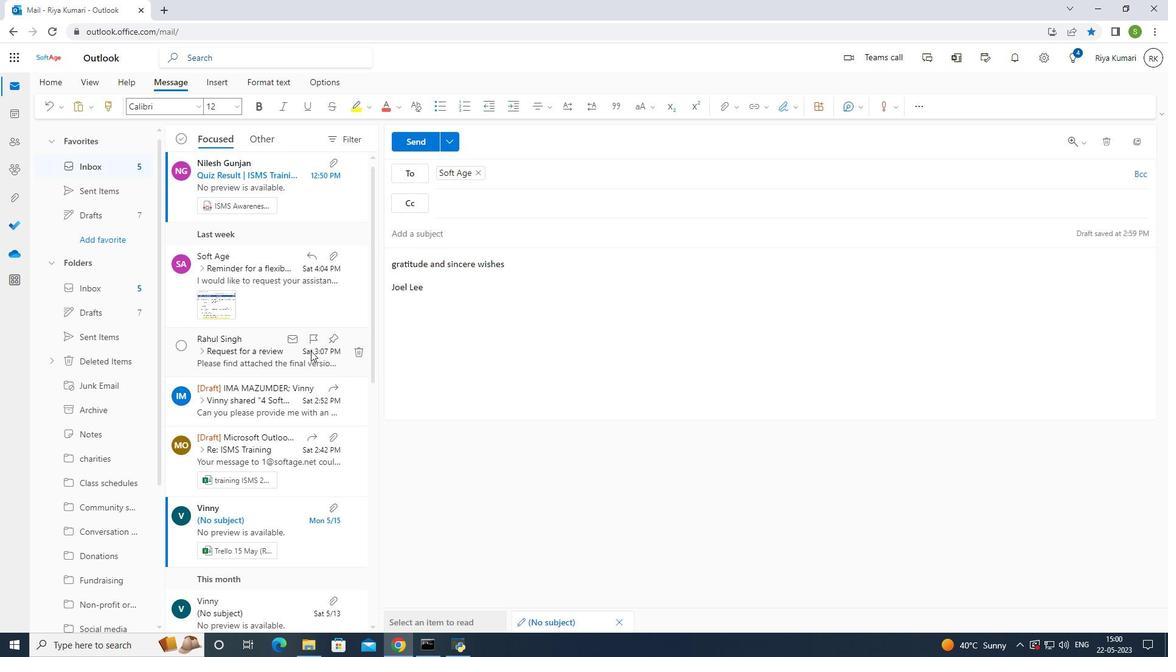 
Action: Mouse scrolled (310, 348) with delta (0, 0)
Screenshot: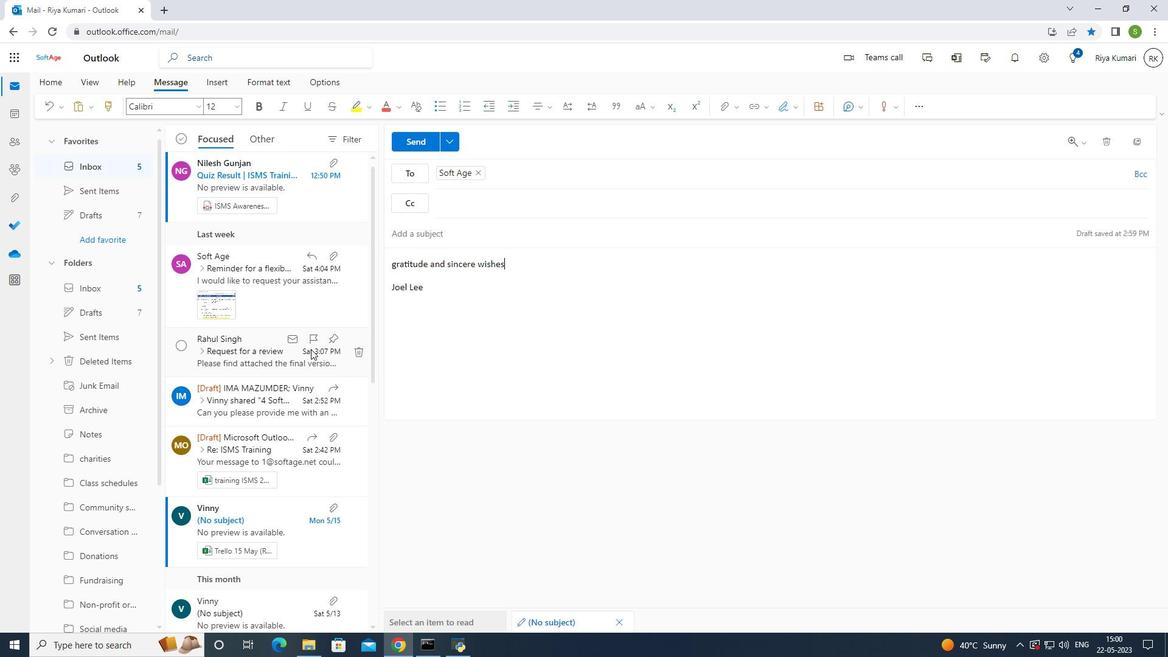 
Action: Mouse scrolled (310, 348) with delta (0, 0)
Screenshot: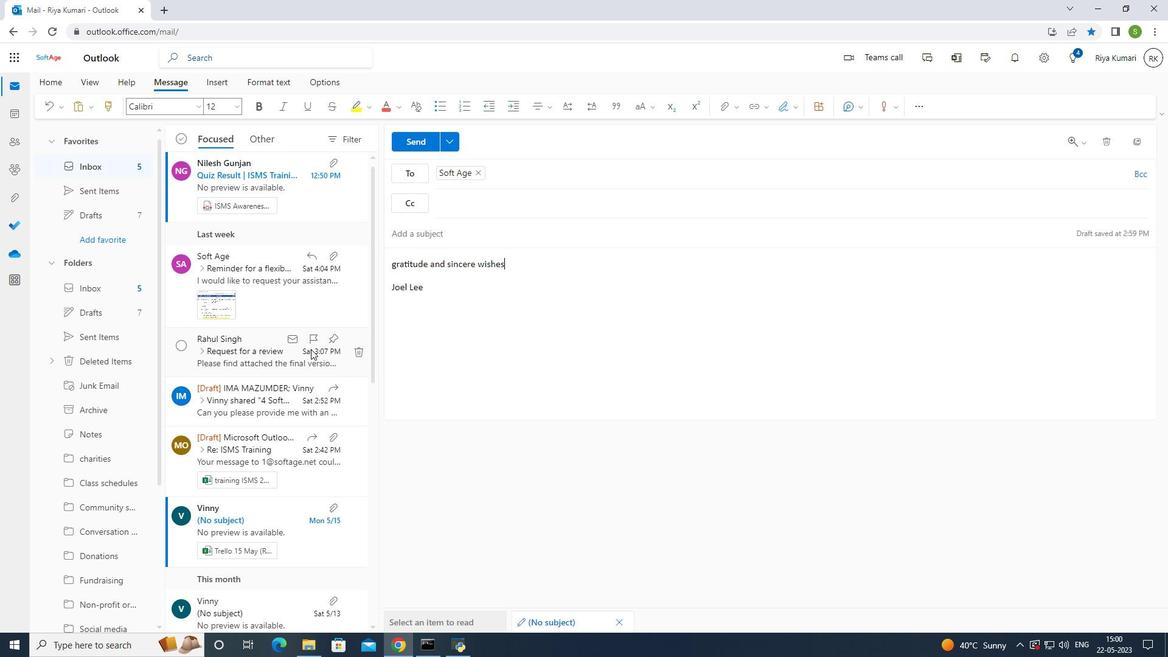 
Action: Mouse scrolled (310, 348) with delta (0, 0)
Screenshot: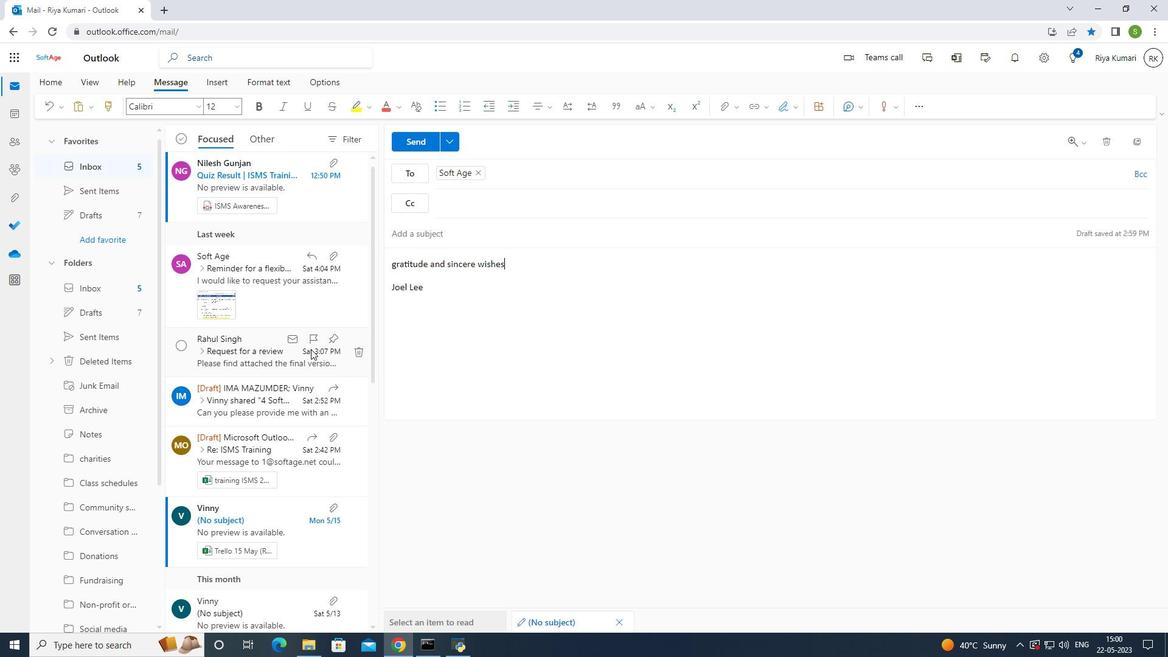 
Action: Mouse moved to (312, 345)
Screenshot: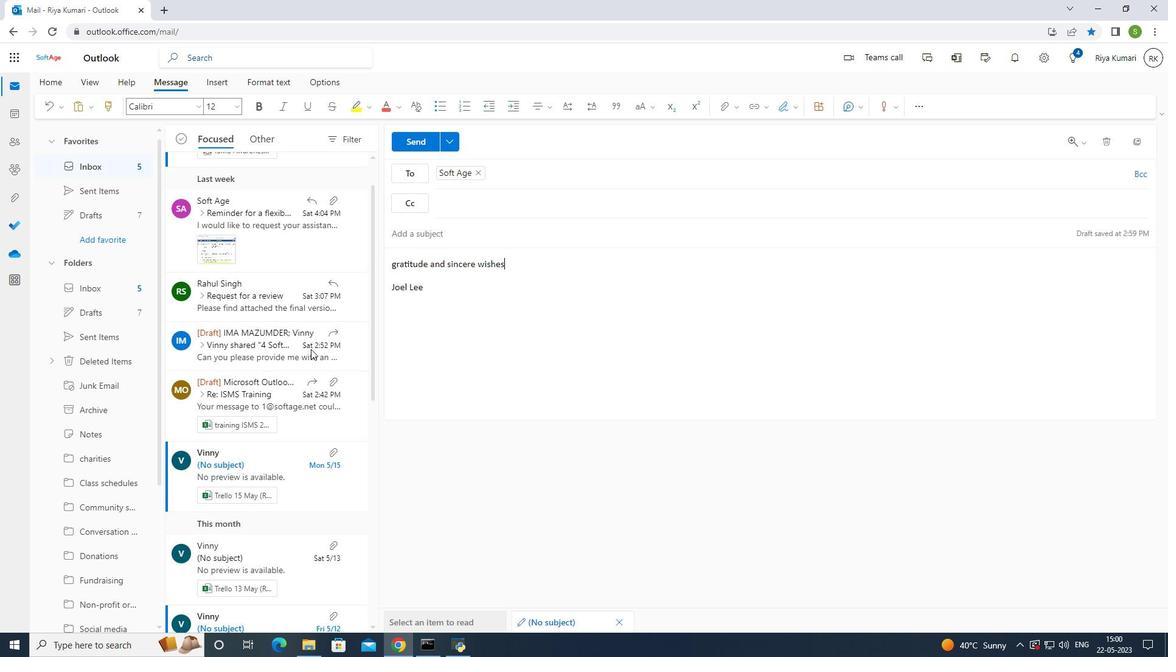
Action: Mouse scrolled (312, 345) with delta (0, 0)
Screenshot: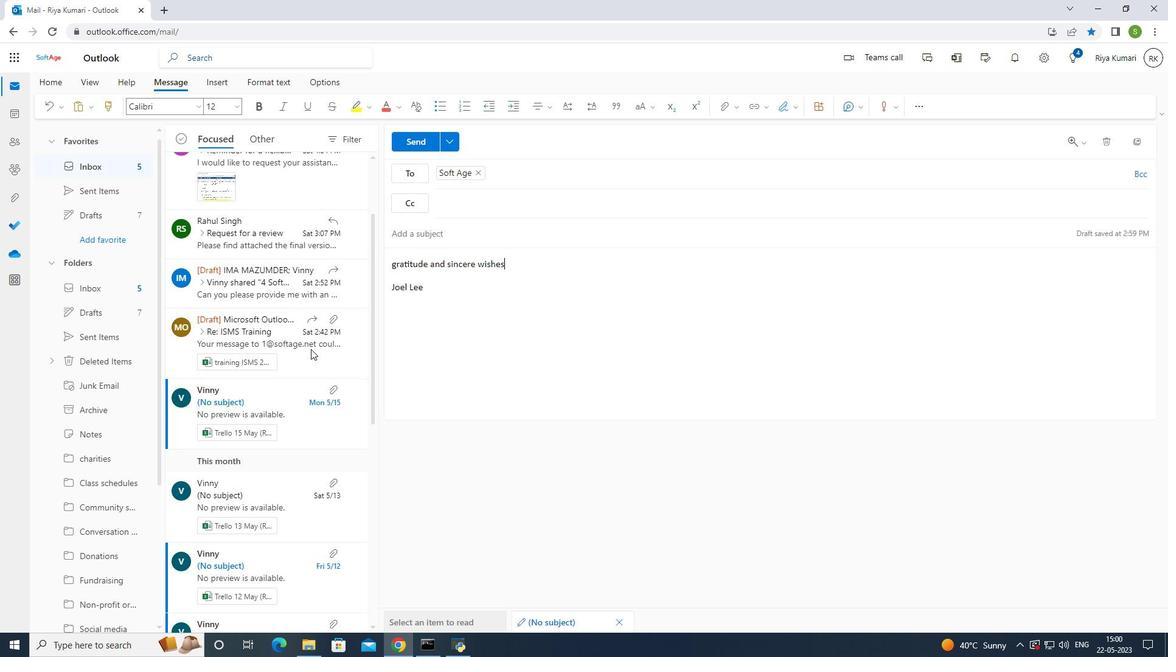 
Action: Mouse scrolled (312, 345) with delta (0, 0)
Screenshot: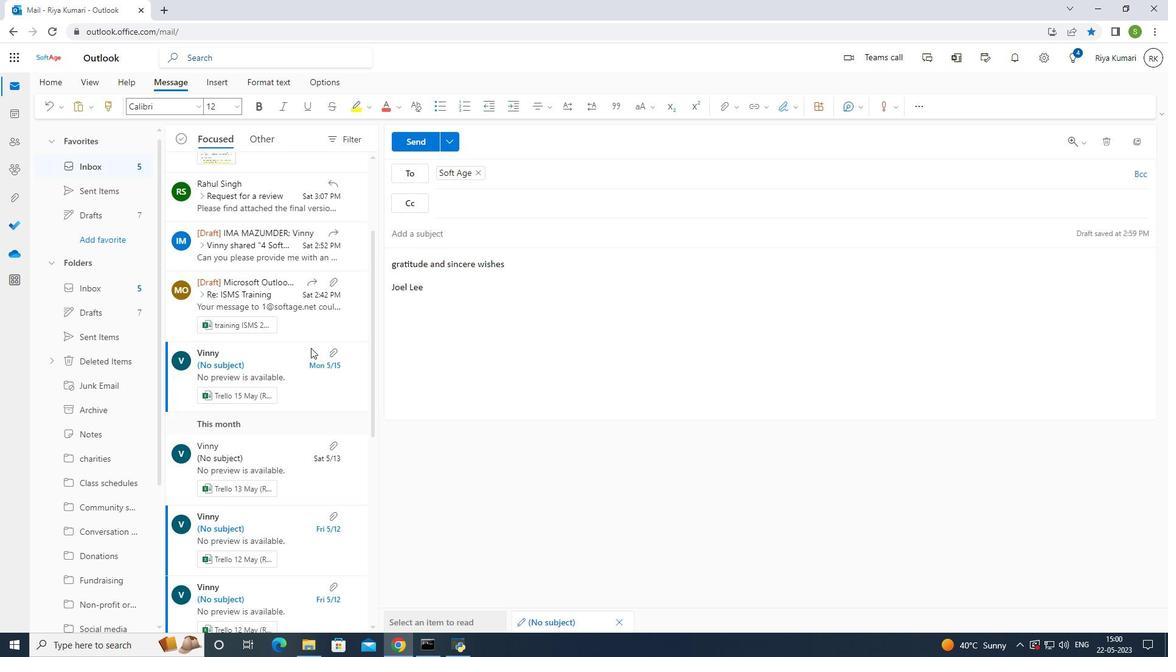
Action: Mouse scrolled (312, 345) with delta (0, 0)
Screenshot: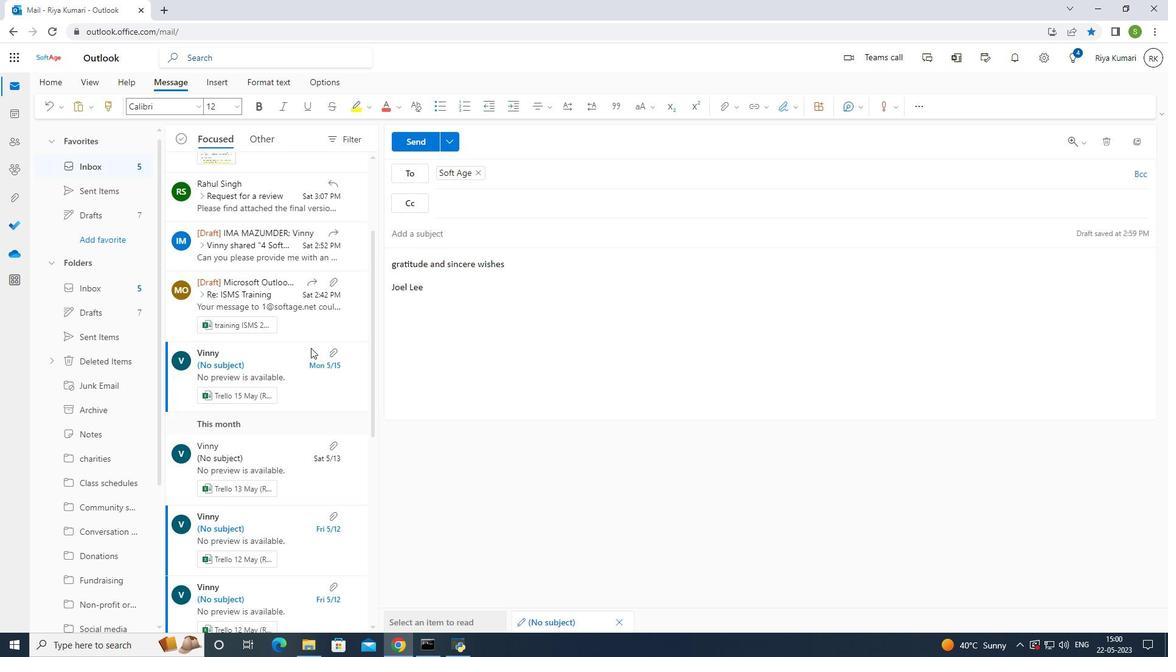 
Action: Mouse moved to (123, 449)
Screenshot: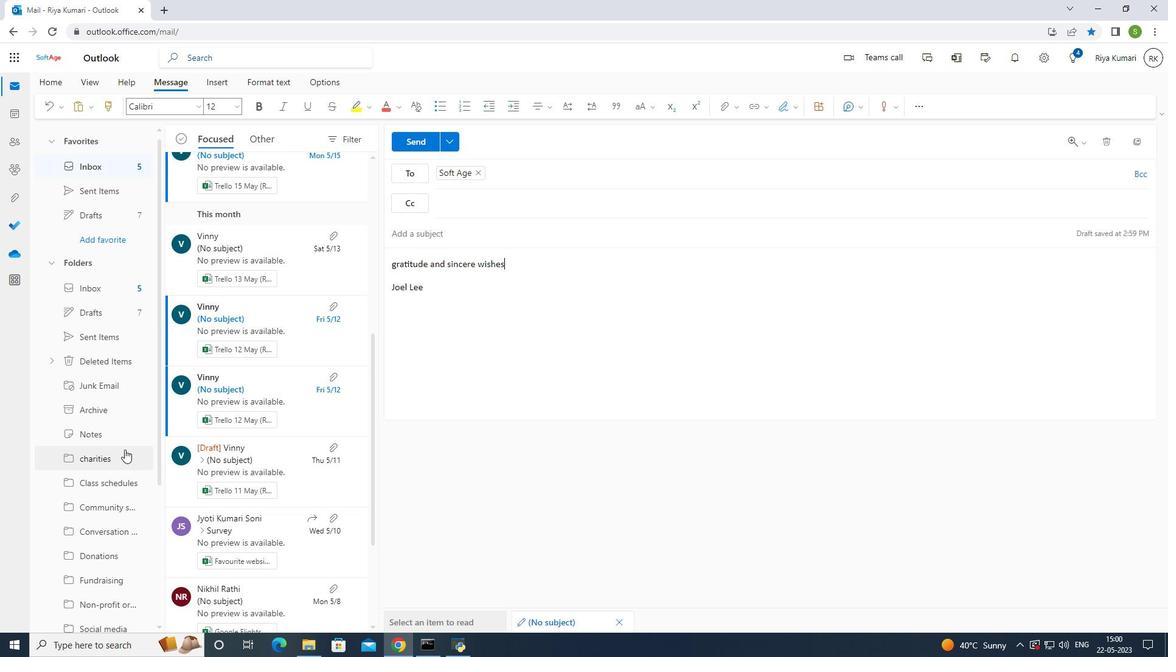 
Action: Mouse scrolled (123, 448) with delta (0, 0)
Screenshot: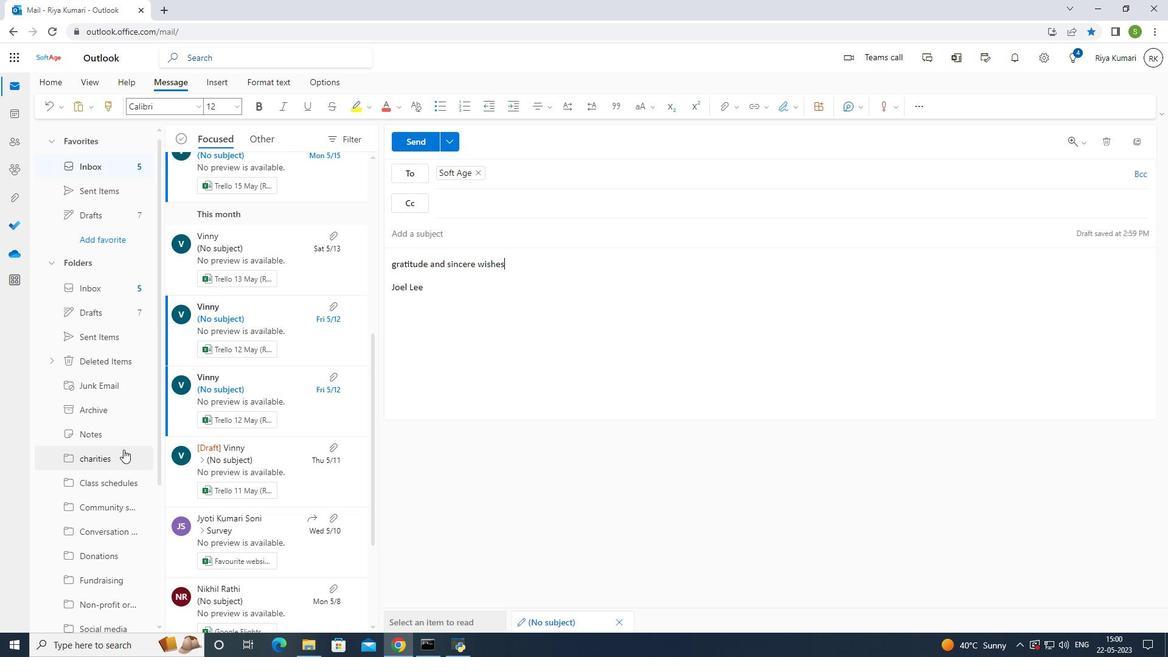 
Action: Mouse scrolled (123, 448) with delta (0, 0)
Screenshot: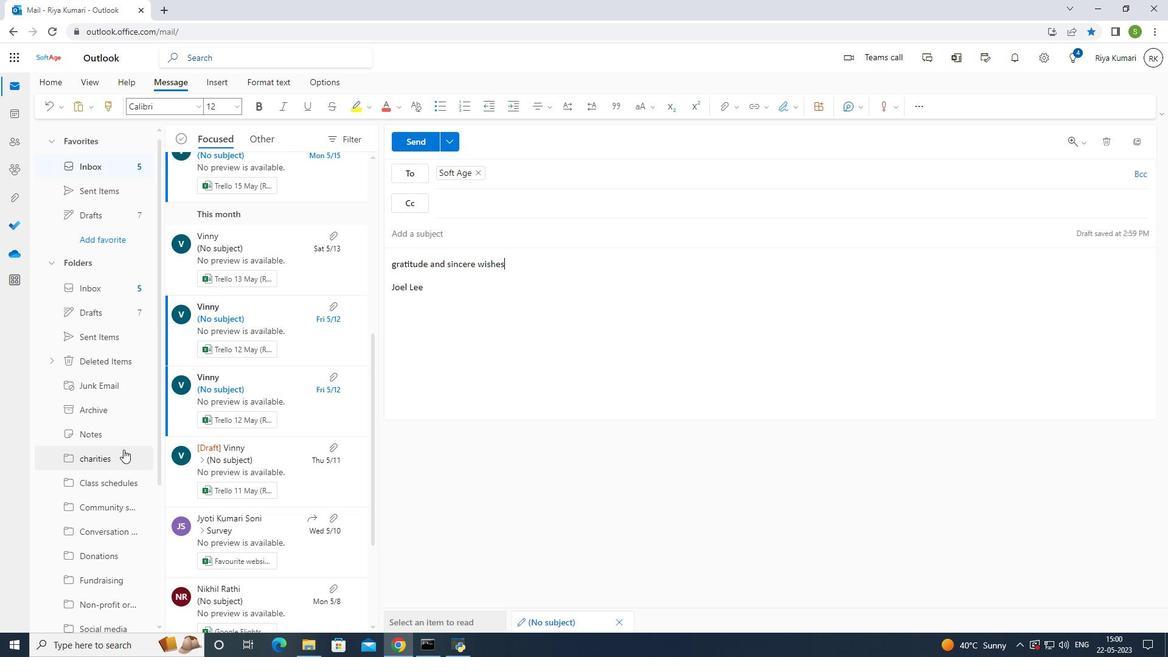 
Action: Mouse scrolled (123, 448) with delta (0, 0)
Screenshot: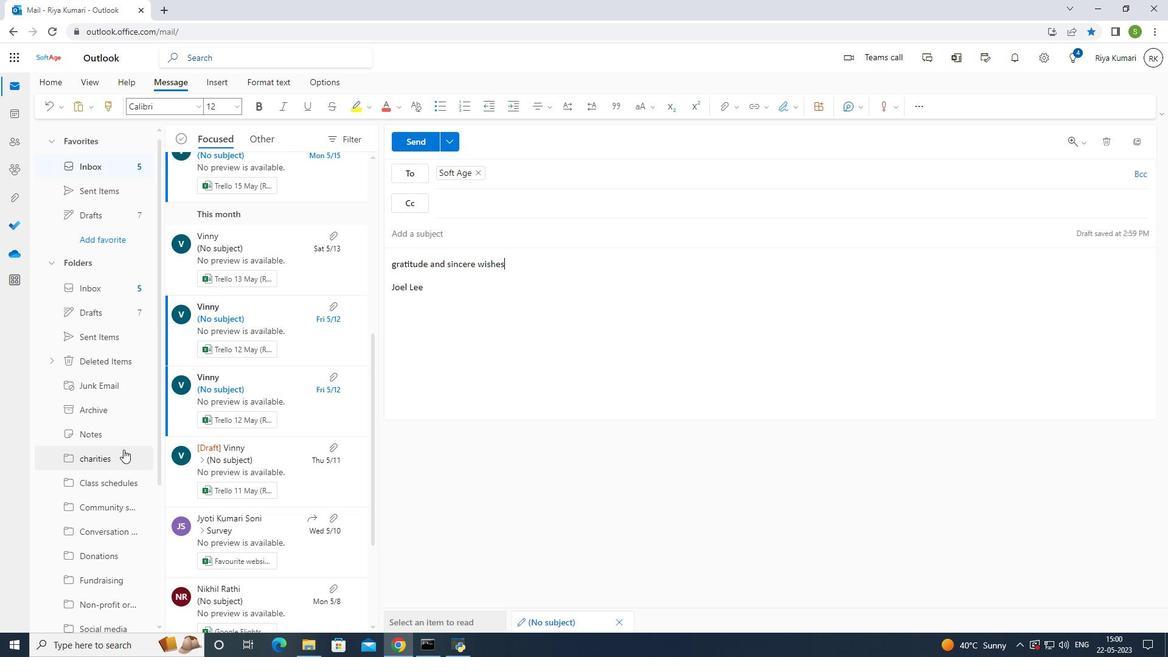 
Action: Mouse scrolled (123, 448) with delta (0, 0)
Screenshot: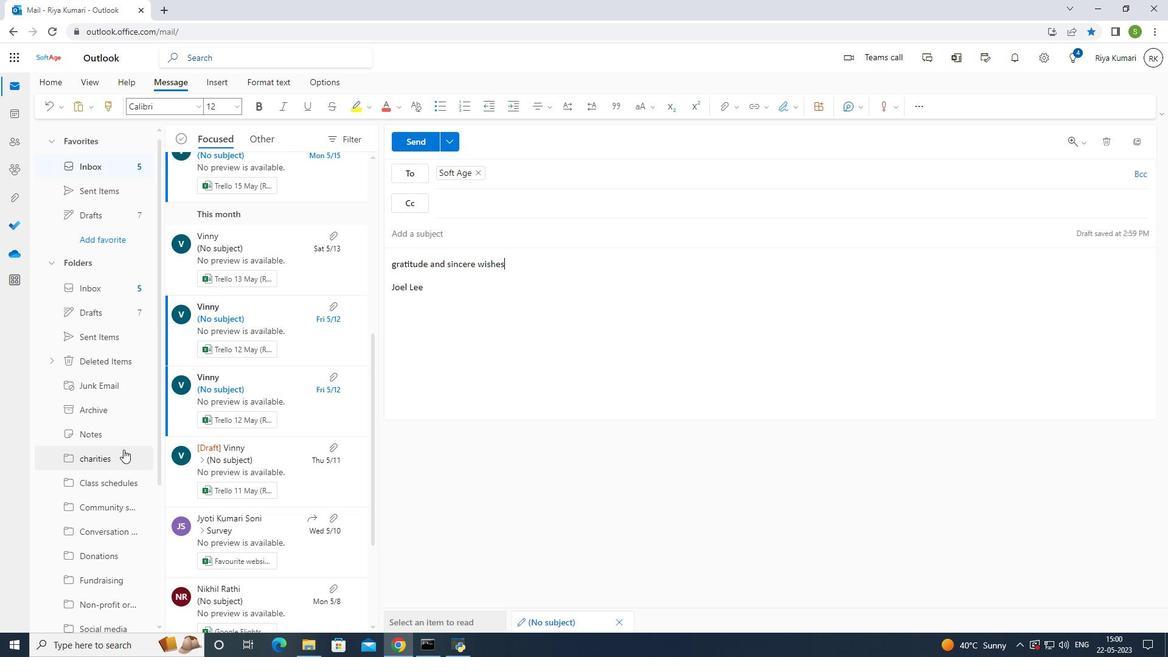 
Action: Mouse moved to (129, 432)
Screenshot: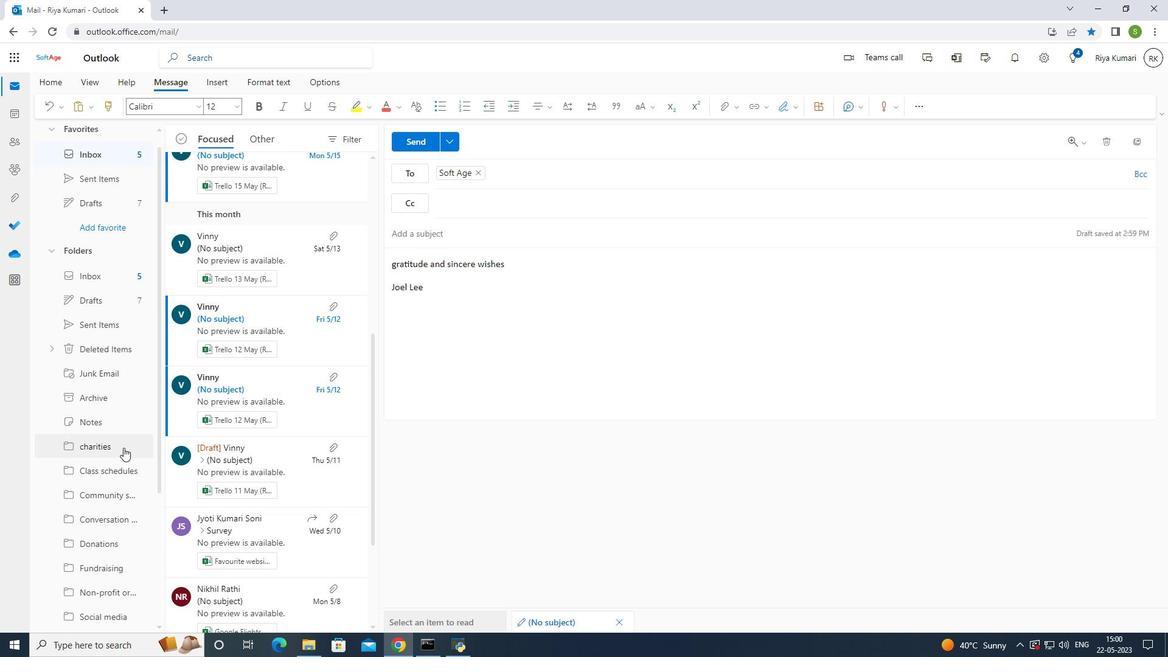 
Action: Mouse scrolled (129, 431) with delta (0, 0)
Screenshot: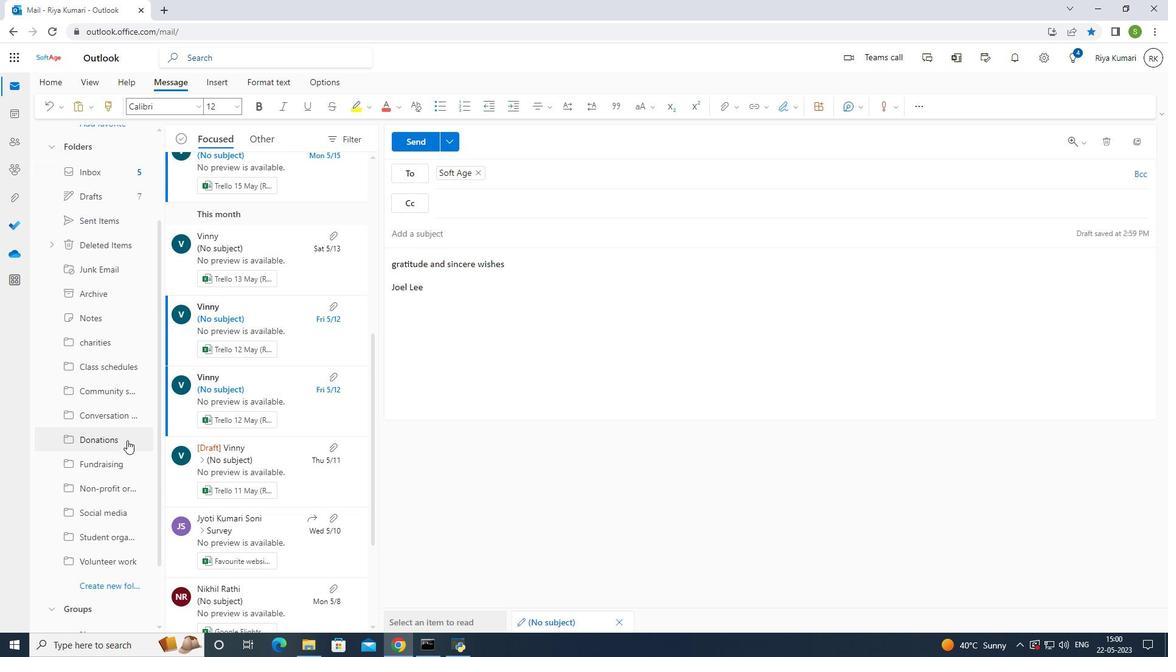 
Action: Mouse scrolled (129, 431) with delta (0, 0)
Screenshot: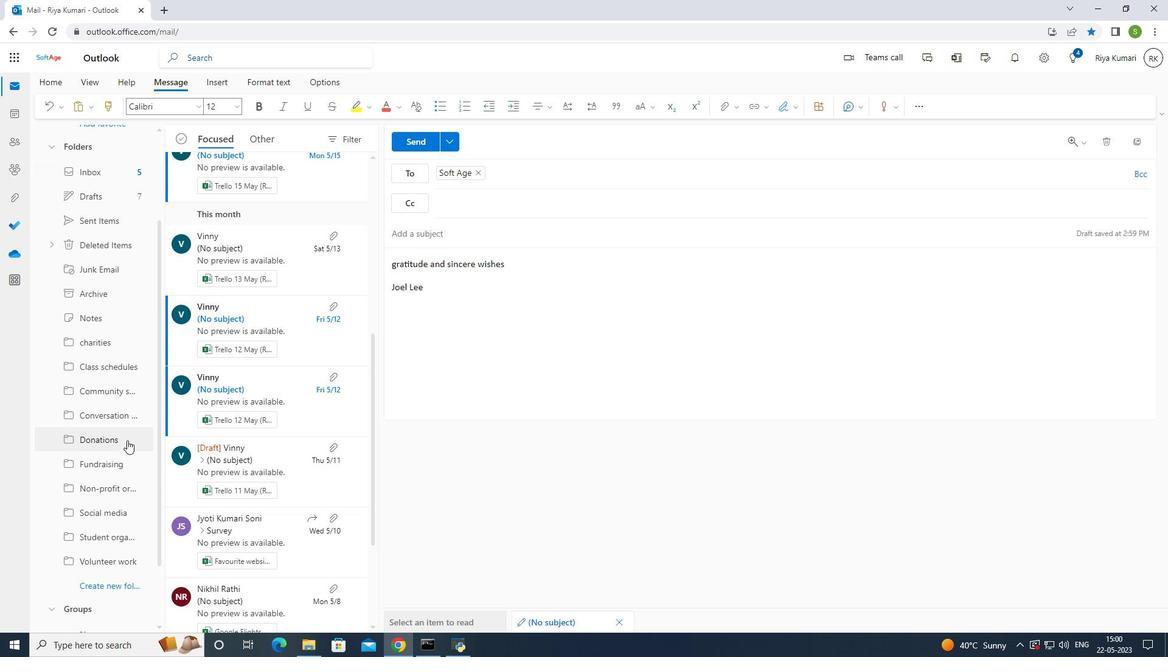 
Action: Mouse scrolled (129, 431) with delta (0, 0)
Screenshot: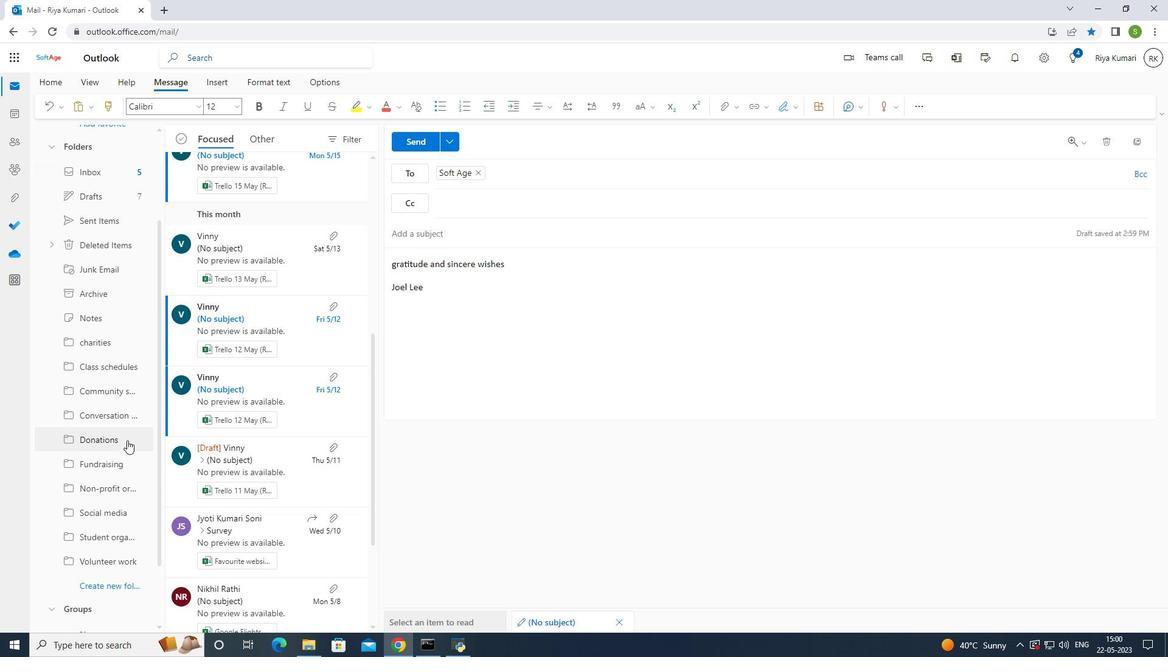 
Action: Mouse moved to (129, 432)
Screenshot: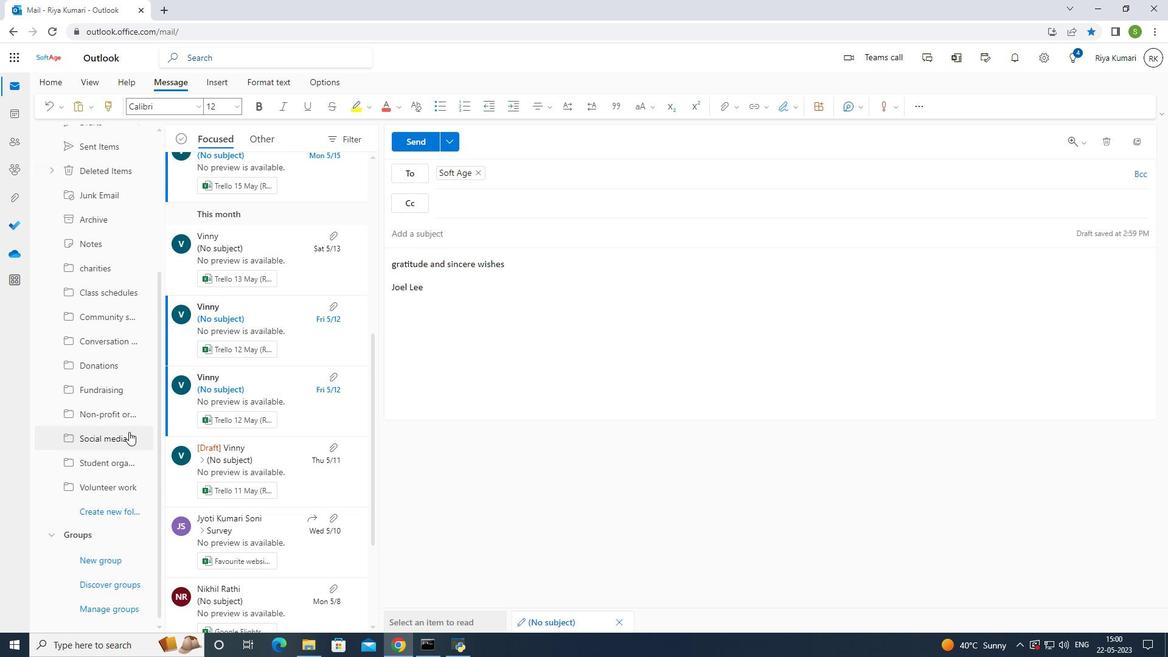 
Action: Mouse scrolled (129, 431) with delta (0, 0)
Screenshot: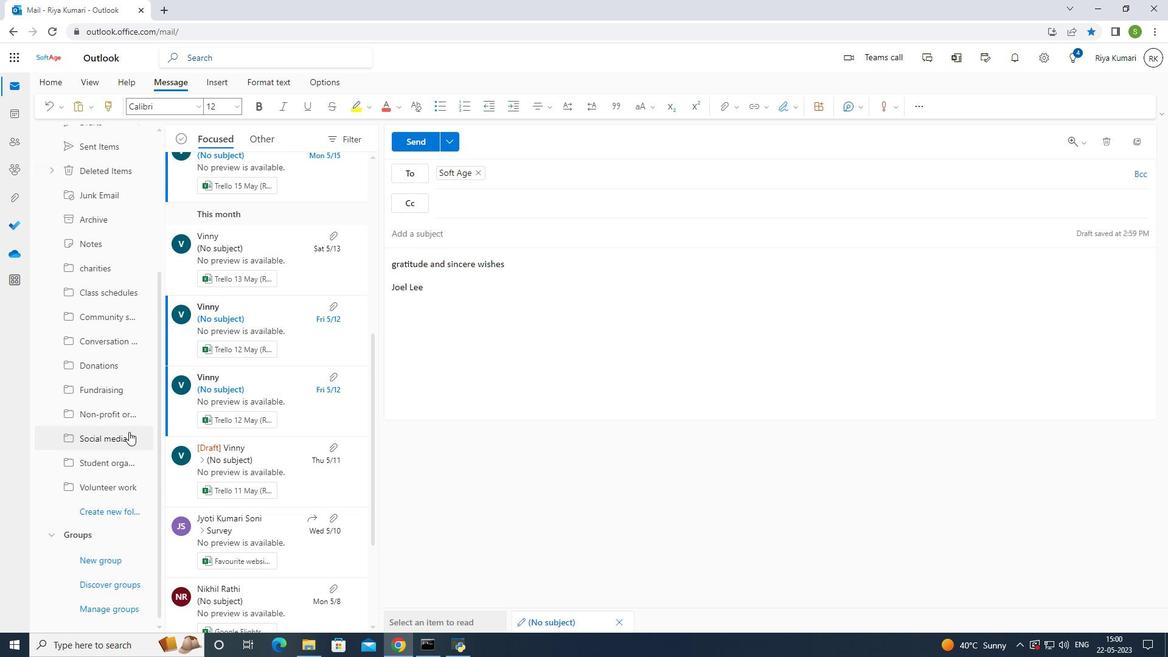 
Action: Mouse moved to (135, 426)
Screenshot: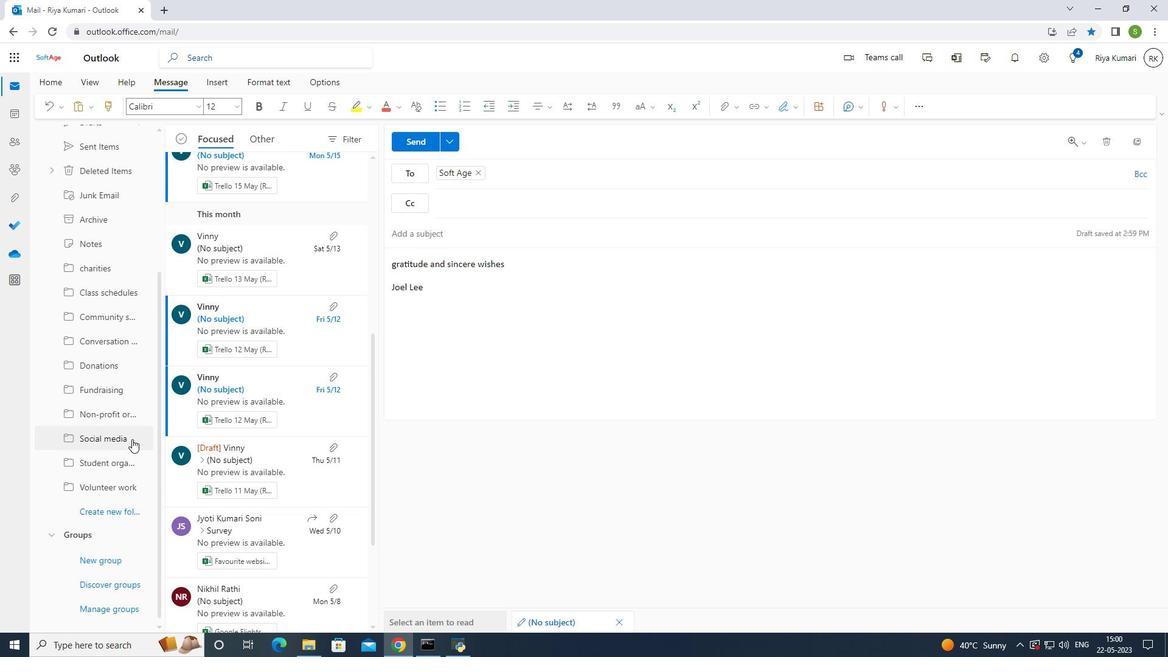 
Action: Mouse scrolled (135, 425) with delta (0, 0)
Screenshot: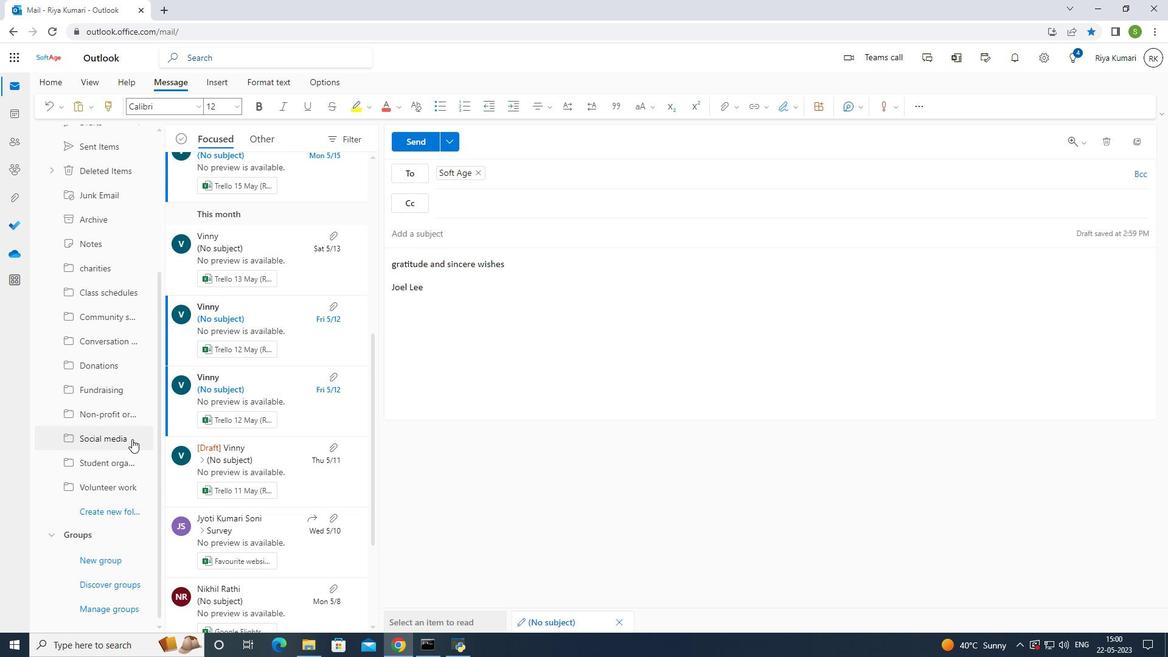 
Action: Mouse moved to (118, 516)
Screenshot: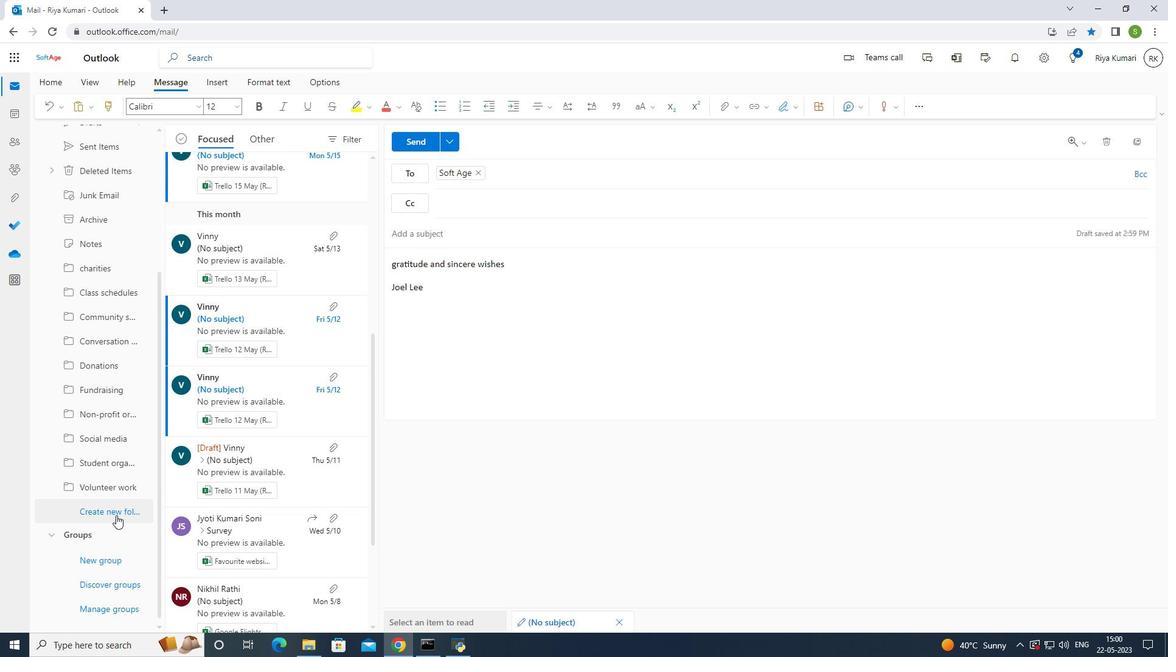 
Action: Mouse pressed left at (118, 516)
Screenshot: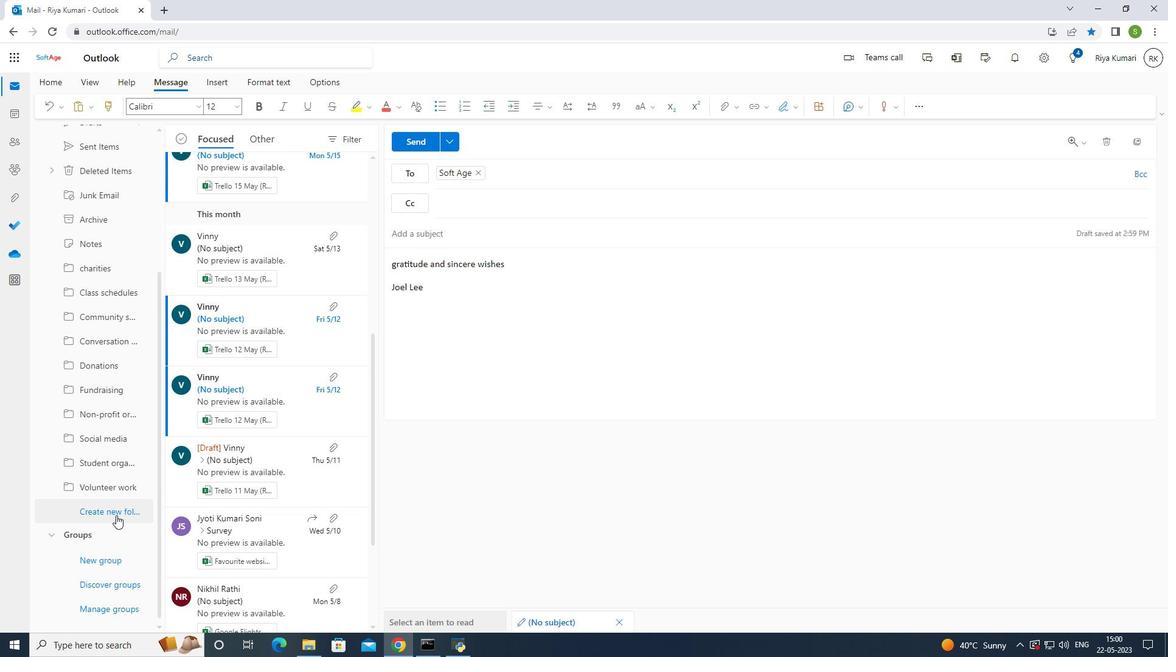 
Action: Mouse moved to (186, 441)
Screenshot: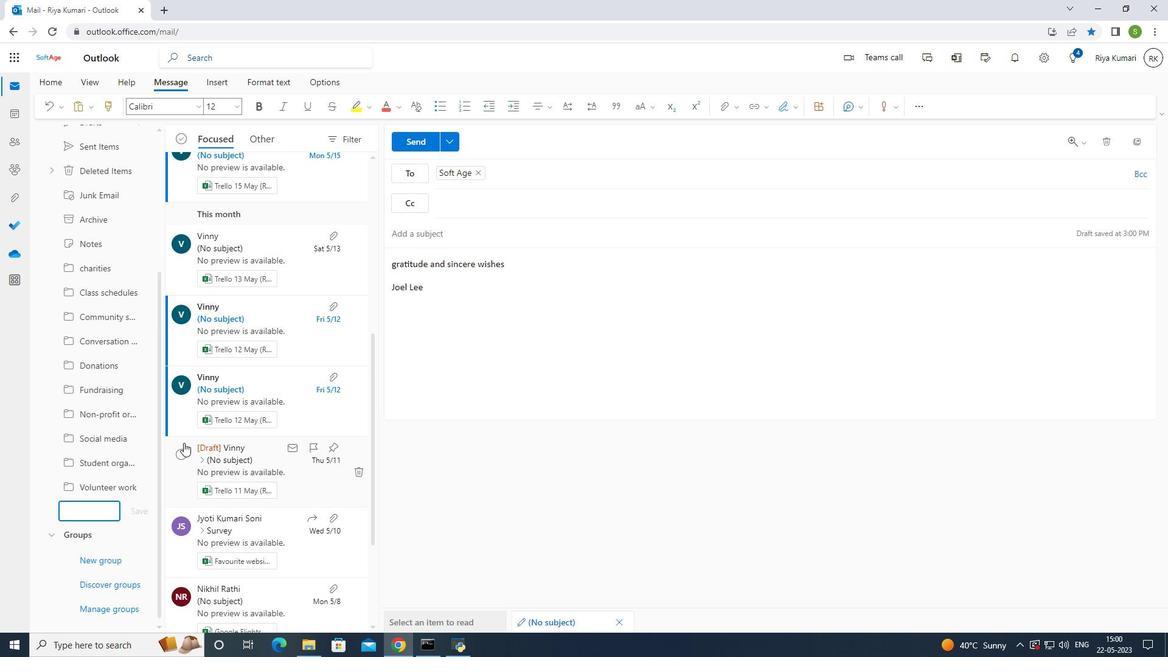 
Action: Key pressed <Key.shift><Key.shift><Key.shift><Key.shift><Key.shift><Key.shift>Blogging
Screenshot: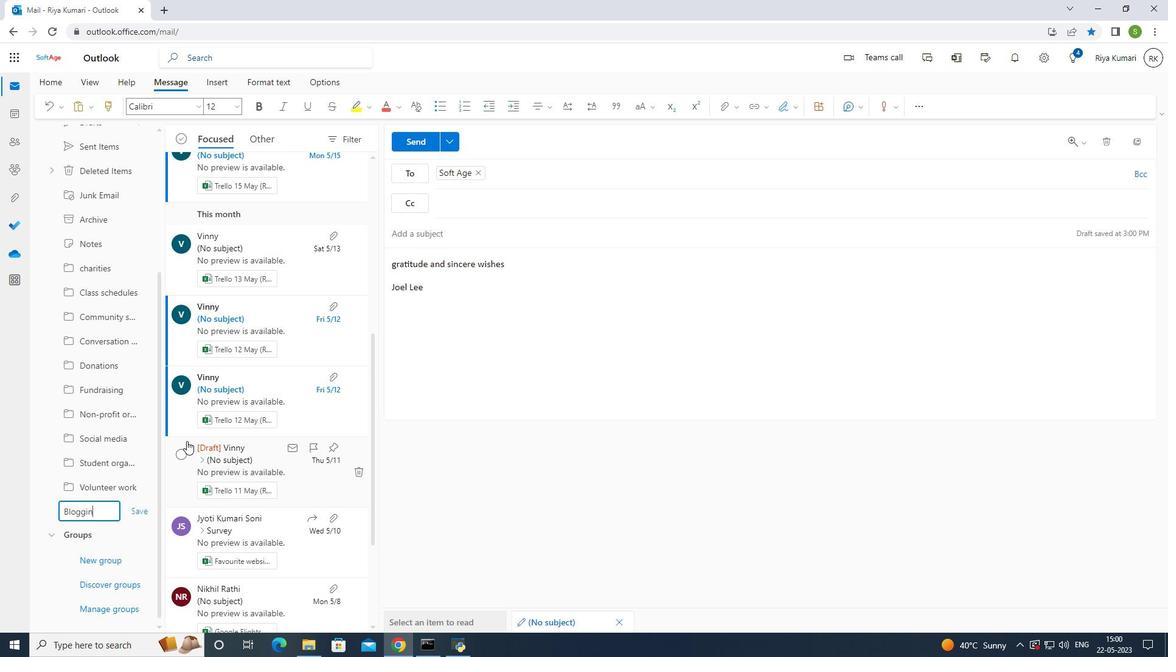 
Action: Mouse moved to (141, 505)
Screenshot: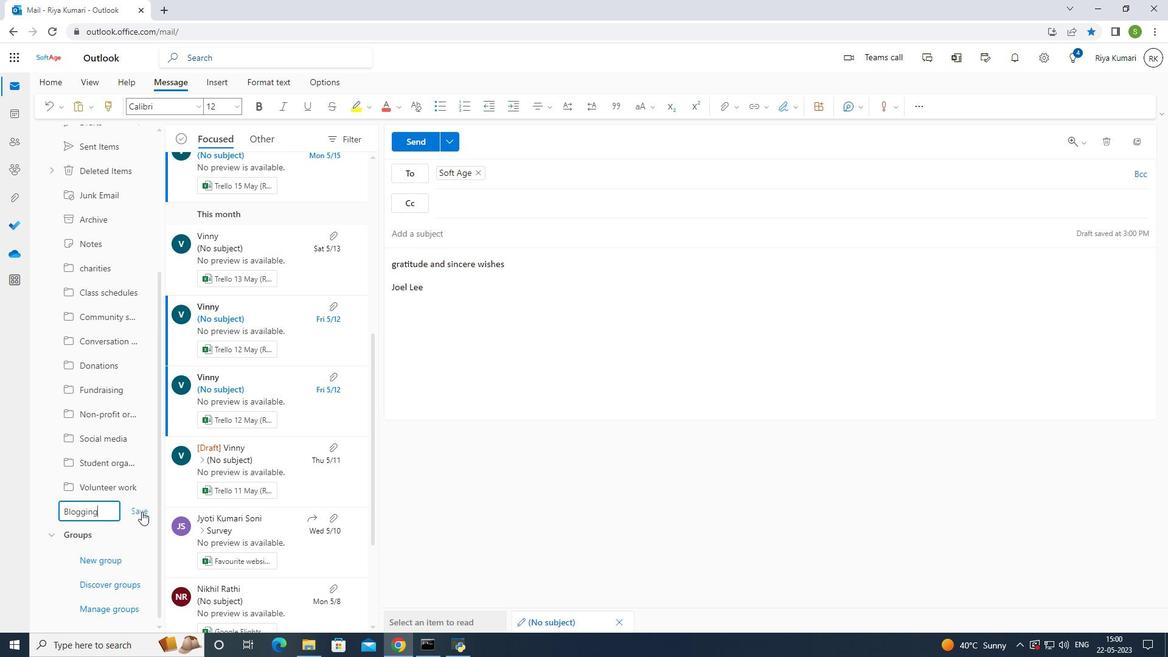 
Action: Mouse pressed left at (141, 505)
Screenshot: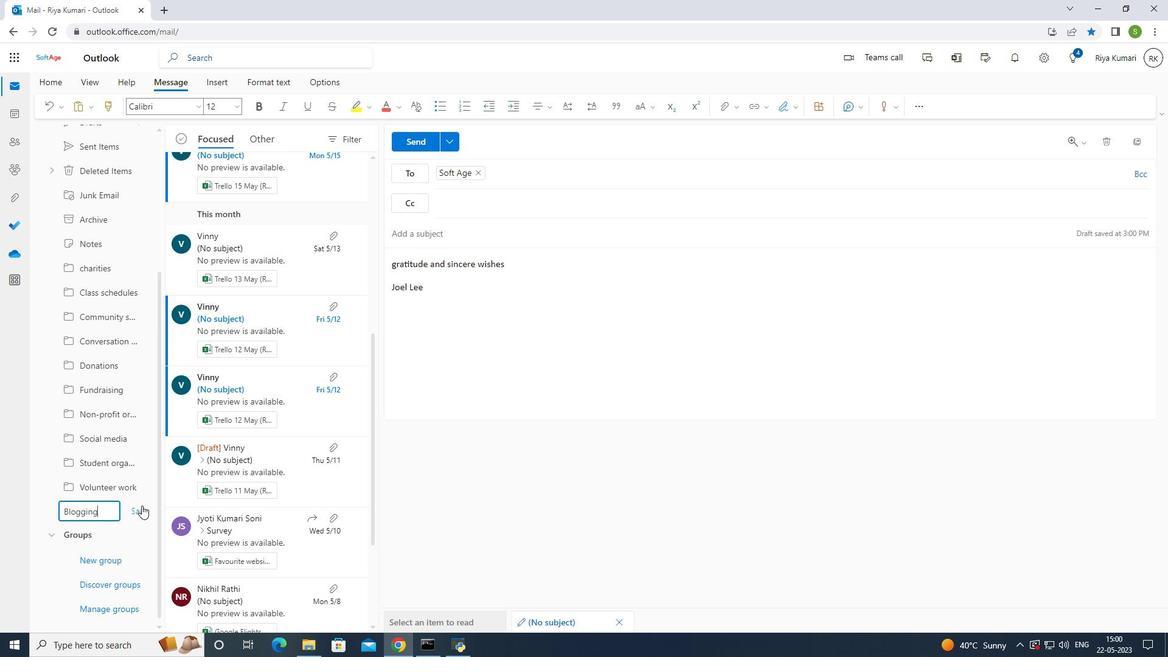
Action: Mouse moved to (418, 141)
Screenshot: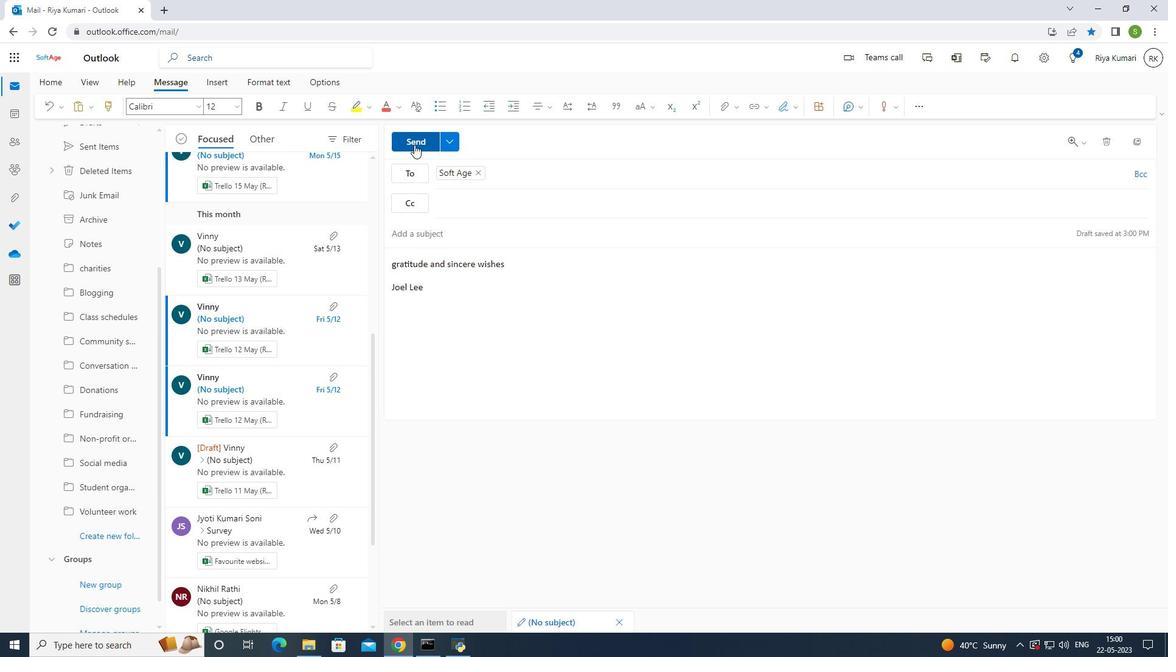 
Action: Mouse pressed left at (418, 141)
Screenshot: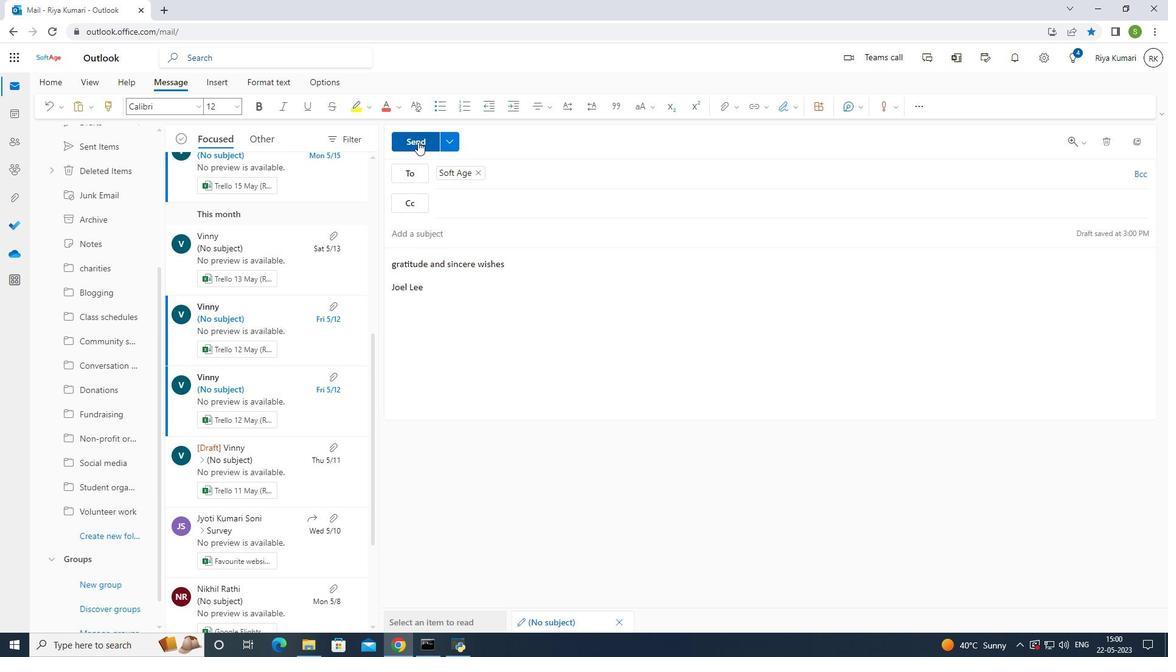
Action: Mouse moved to (571, 372)
Screenshot: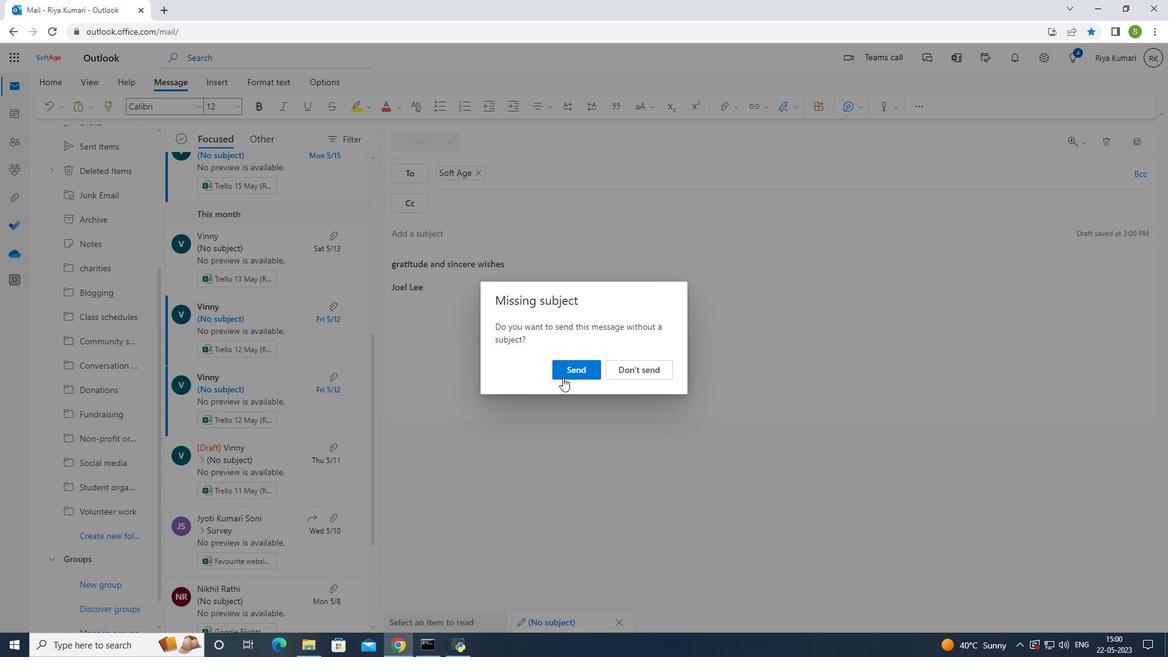
Action: Mouse pressed left at (571, 372)
Screenshot: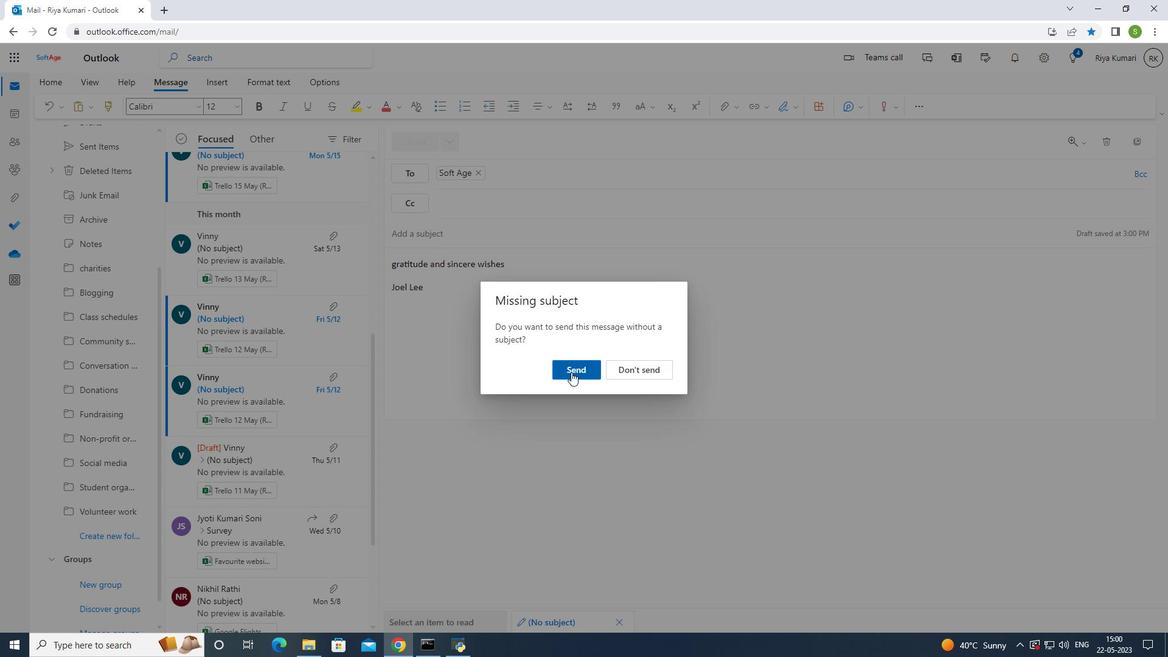 
Action: Mouse moved to (671, 329)
Screenshot: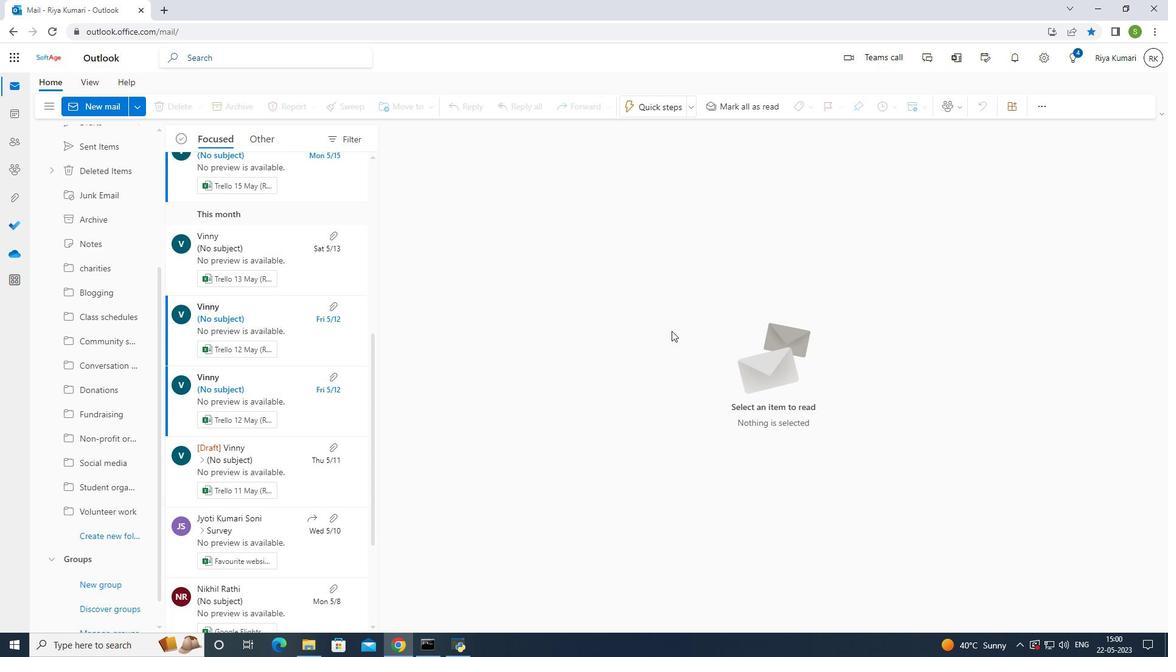 
